 Task: Look for space in Ikedachō, Japan from 8th June, 2023 to 19th June, 2023 for 1 adult in price range Rs.5000 to Rs.12000. Place can be shared room with 1  bedroom having 1 bed and 1 bathroom. Property type can be house, flat, guest house, hotel. Booking option can be shelf check-in. Required host language is English.
Action: Mouse moved to (415, 107)
Screenshot: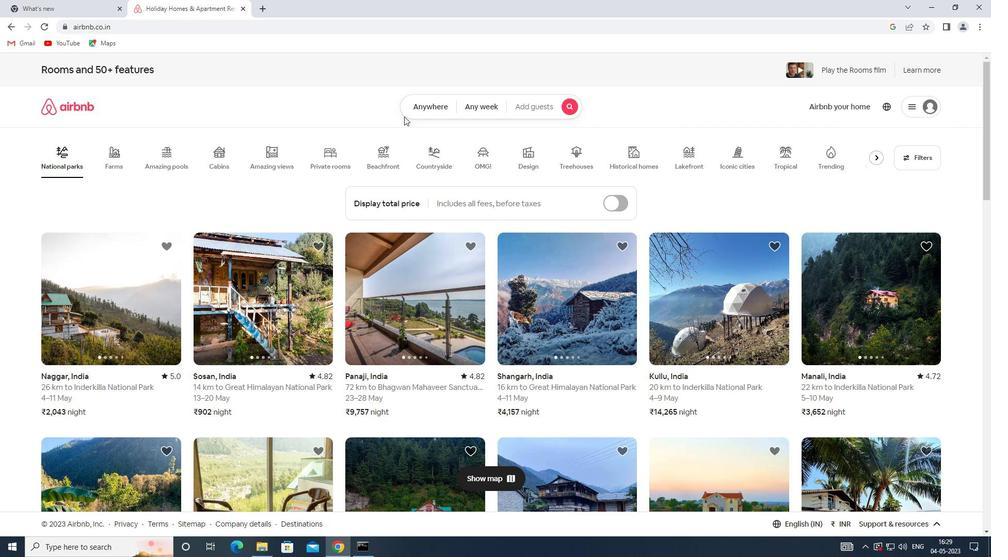 
Action: Mouse pressed left at (415, 107)
Screenshot: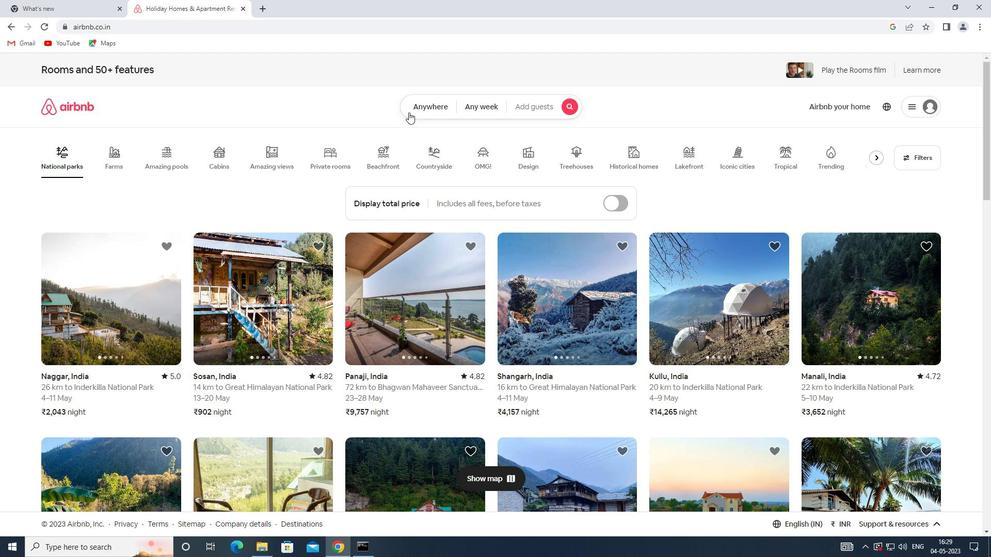 
Action: Mouse moved to (307, 142)
Screenshot: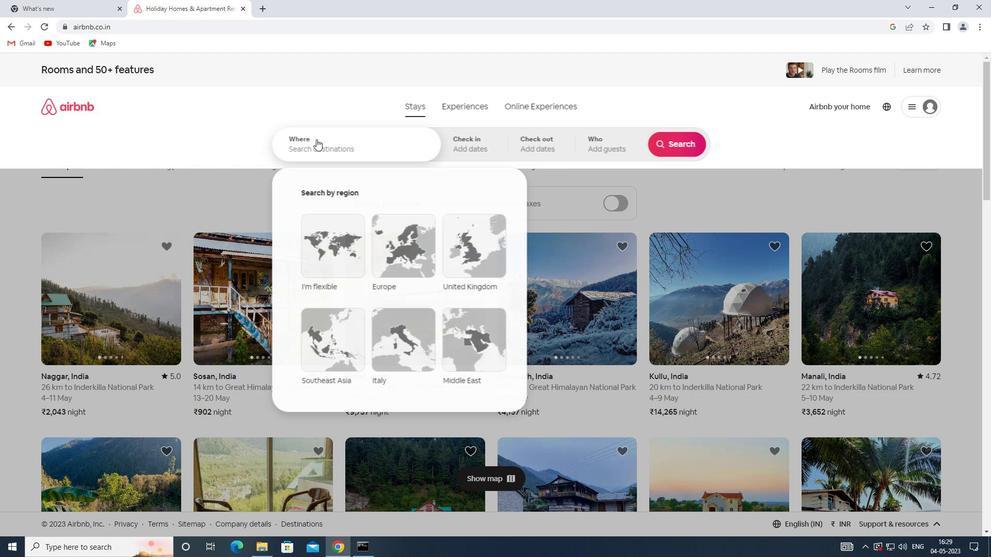 
Action: Mouse pressed left at (307, 142)
Screenshot: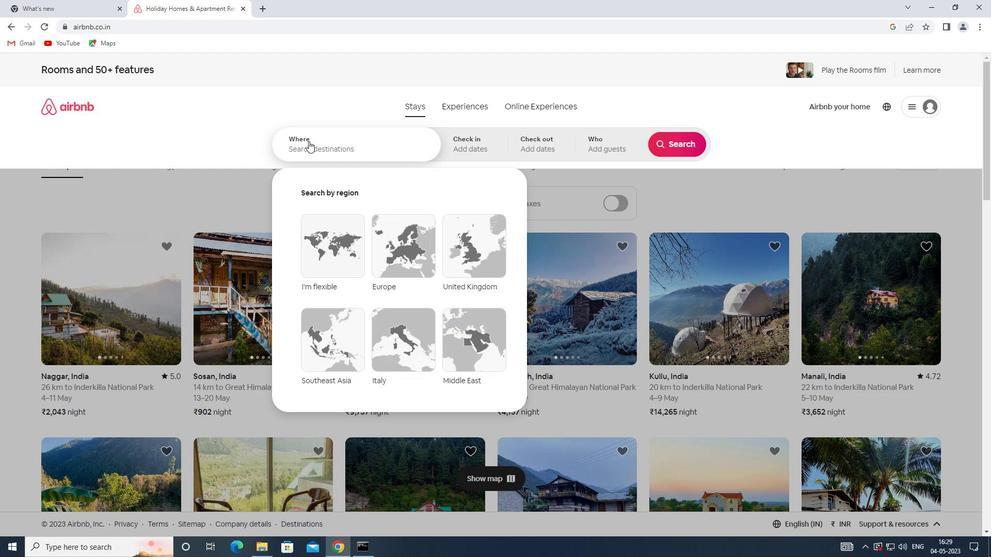 
Action: Key pressed <Key.shift><Key.shift><Key.shift><Key.shift>IKEDACHO,<Key.shift>JAPAN
Screenshot: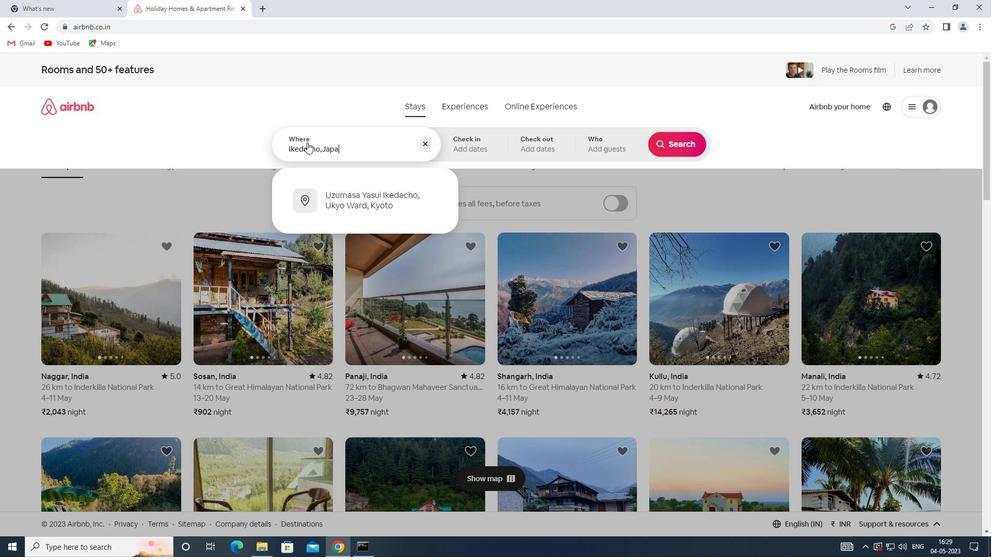 
Action: Mouse moved to (495, 134)
Screenshot: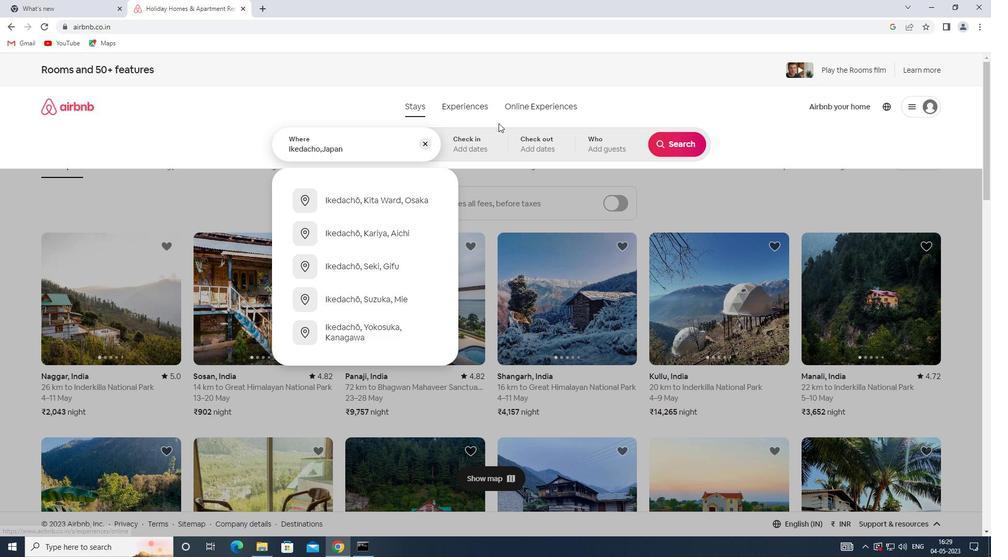 
Action: Mouse pressed left at (495, 134)
Screenshot: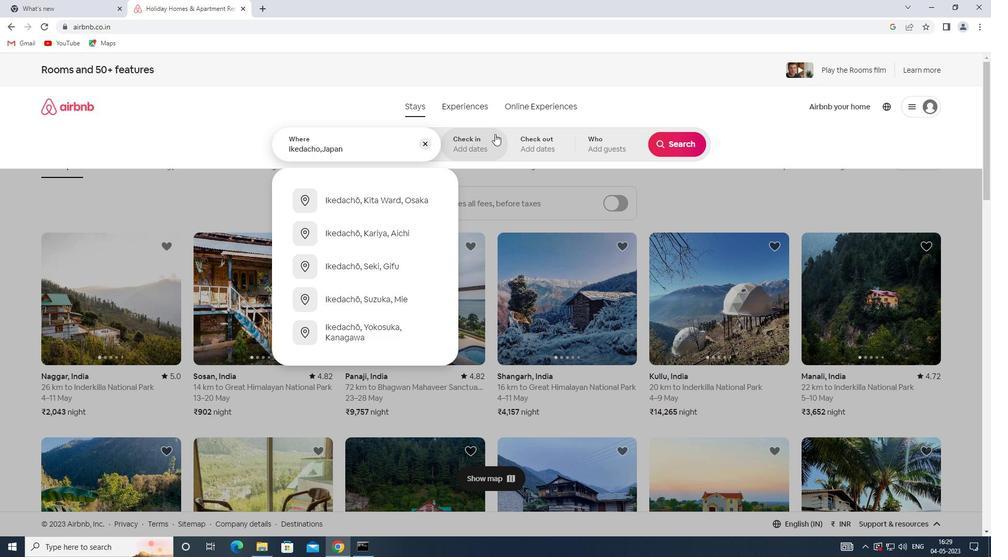 
Action: Mouse moved to (618, 291)
Screenshot: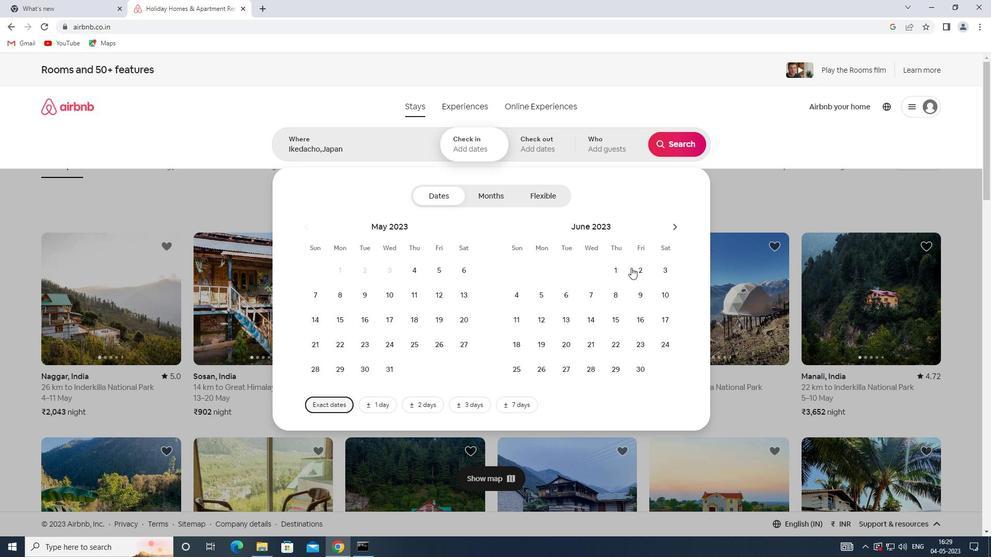 
Action: Mouse pressed left at (618, 291)
Screenshot: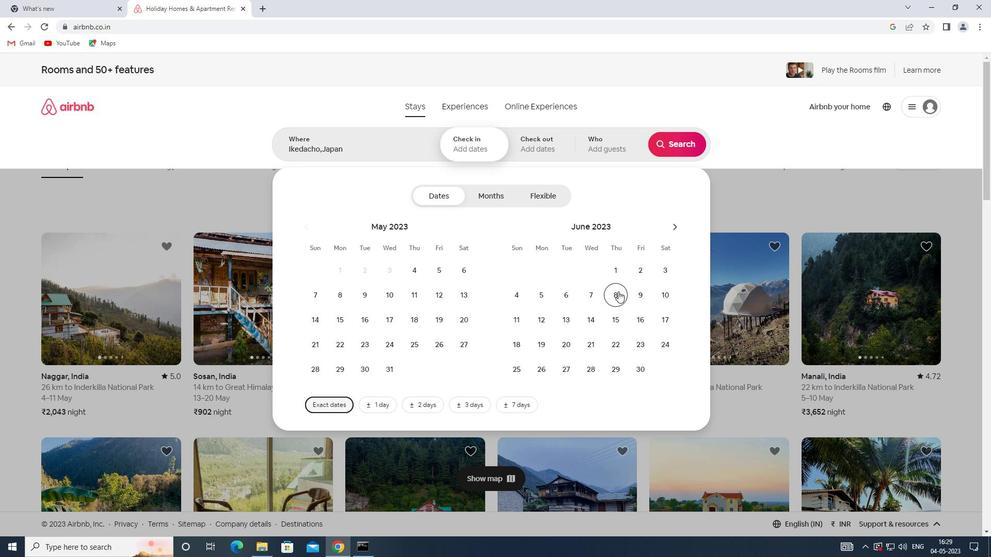 
Action: Mouse moved to (548, 340)
Screenshot: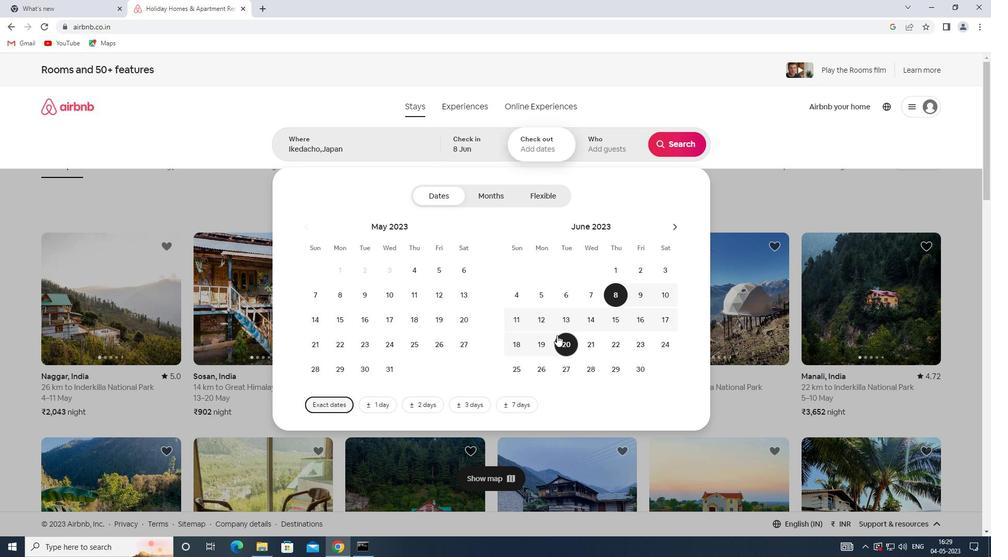 
Action: Mouse pressed left at (548, 340)
Screenshot: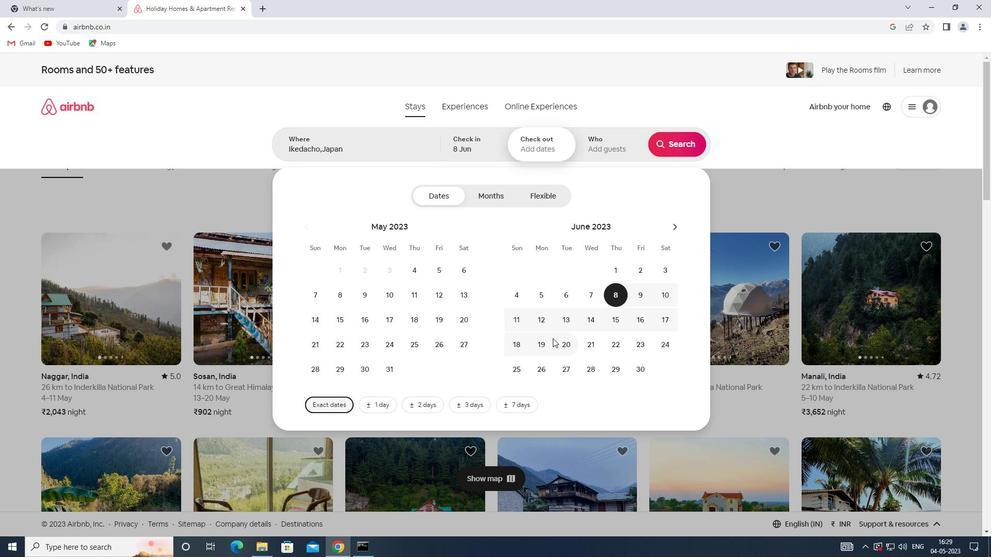 
Action: Mouse moved to (593, 149)
Screenshot: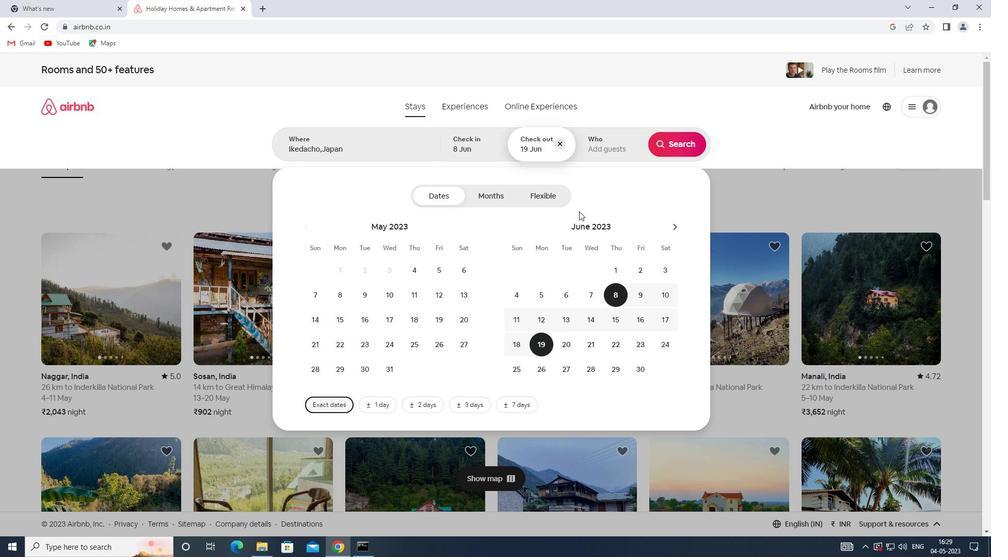
Action: Mouse pressed left at (593, 149)
Screenshot: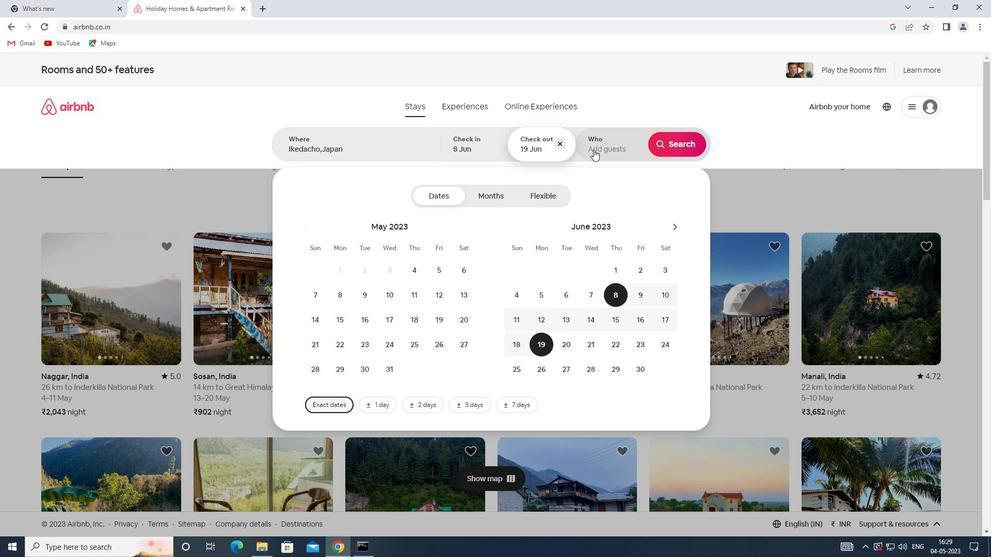 
Action: Mouse moved to (676, 201)
Screenshot: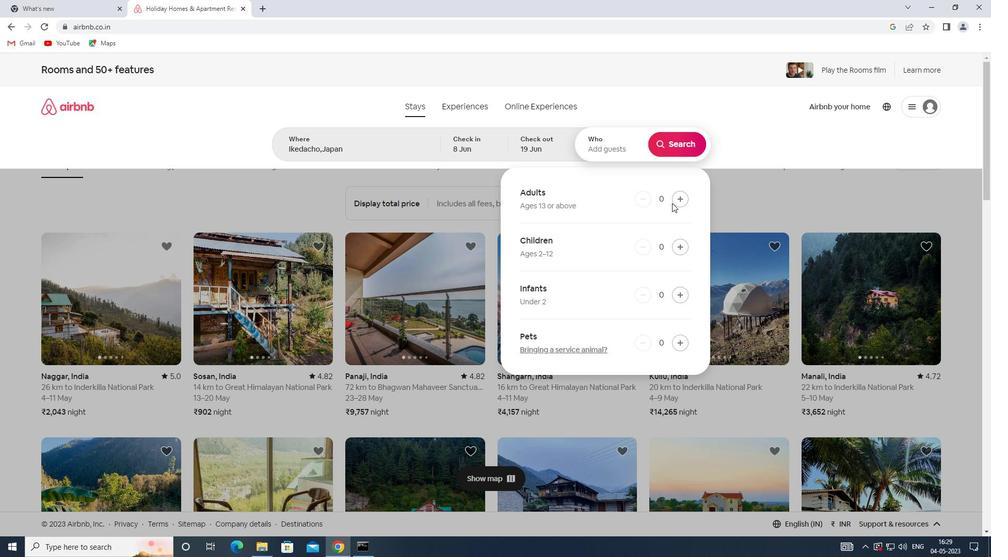 
Action: Mouse pressed left at (676, 201)
Screenshot: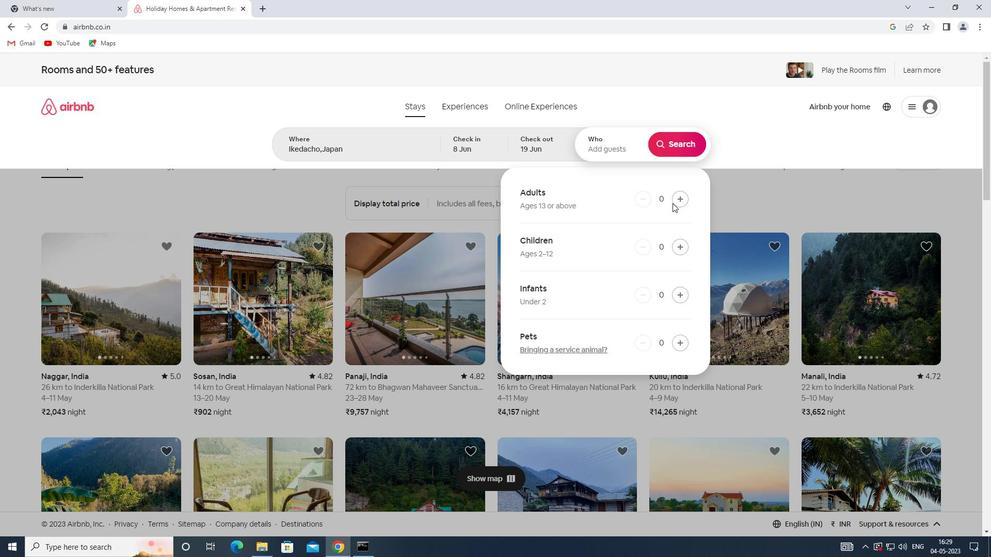 
Action: Mouse moved to (673, 147)
Screenshot: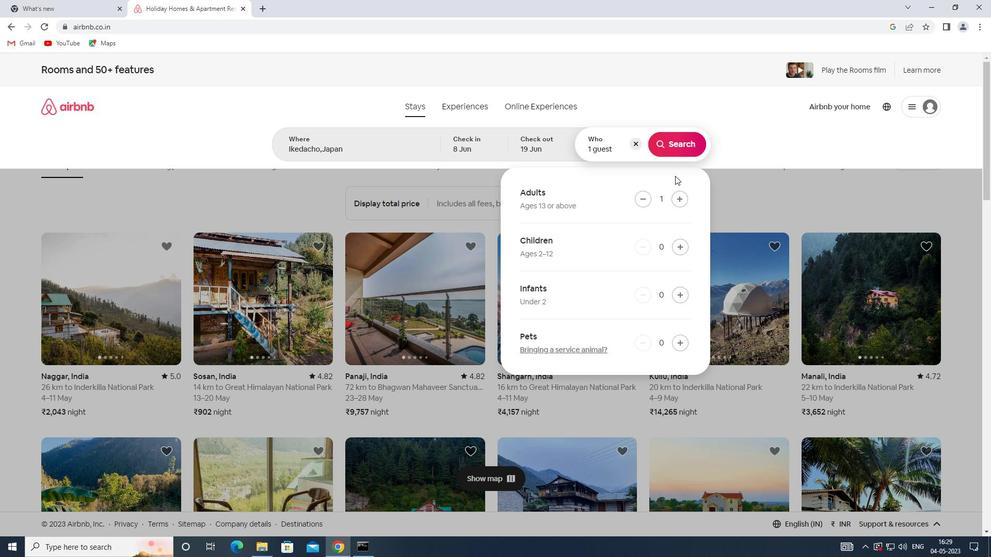 
Action: Mouse pressed left at (673, 147)
Screenshot: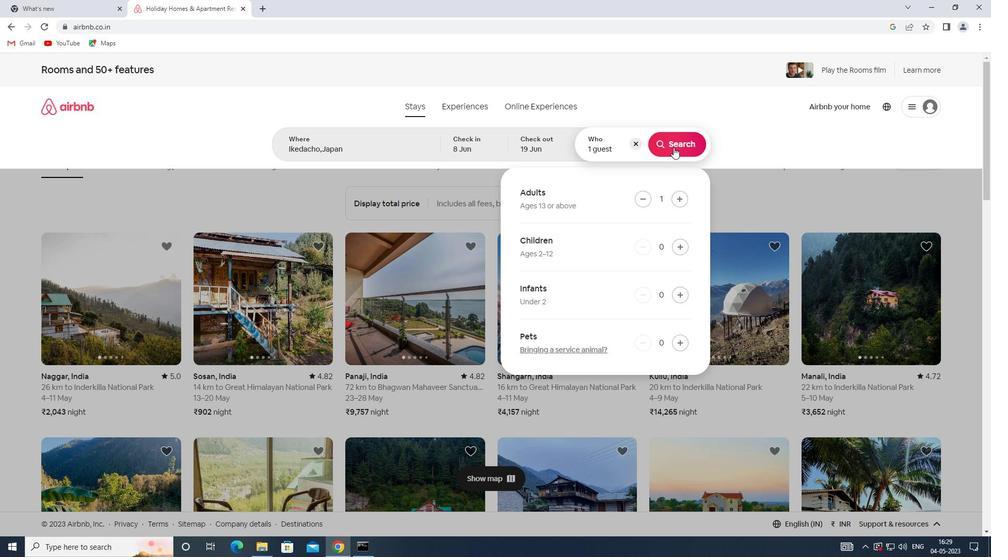 
Action: Mouse moved to (946, 112)
Screenshot: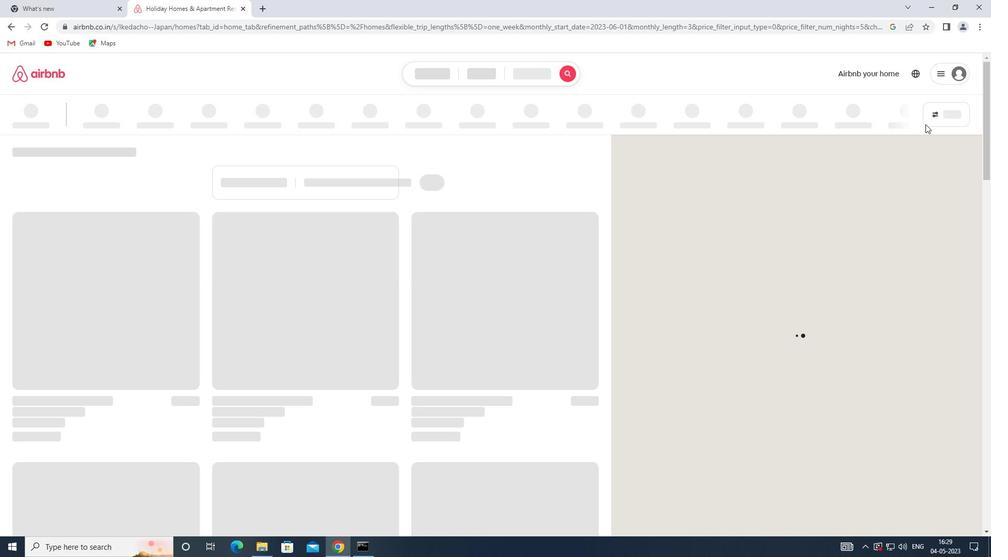 
Action: Mouse pressed left at (946, 112)
Screenshot: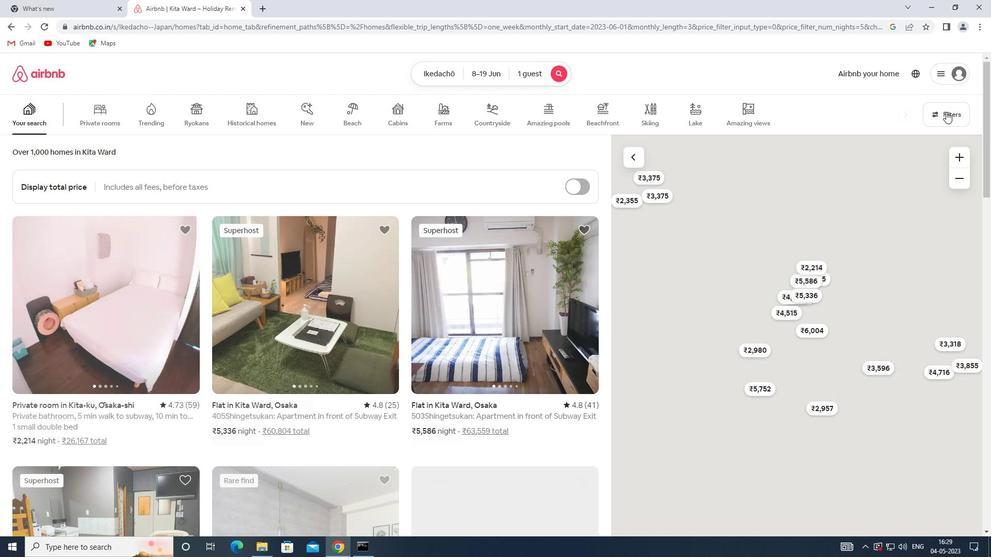 
Action: Mouse moved to (362, 247)
Screenshot: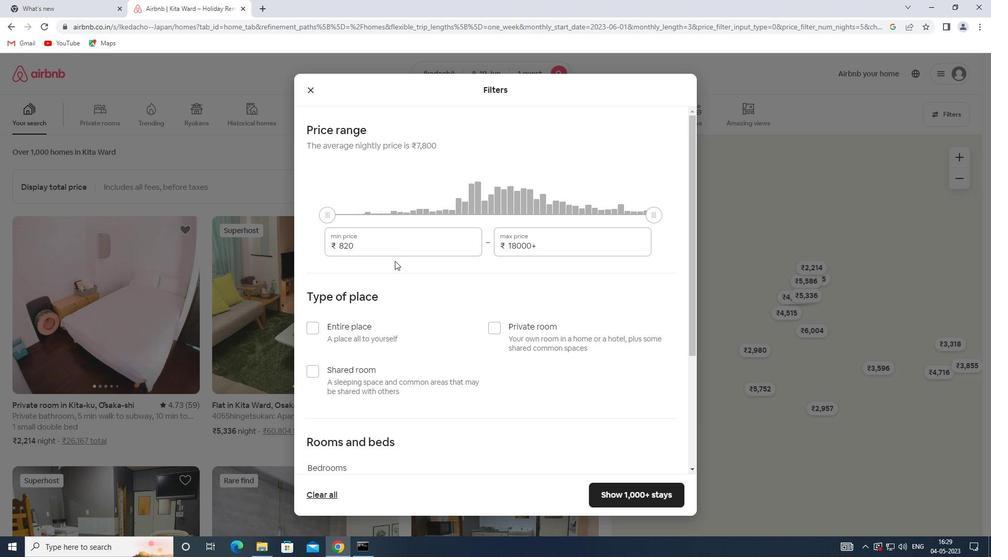 
Action: Mouse pressed left at (362, 247)
Screenshot: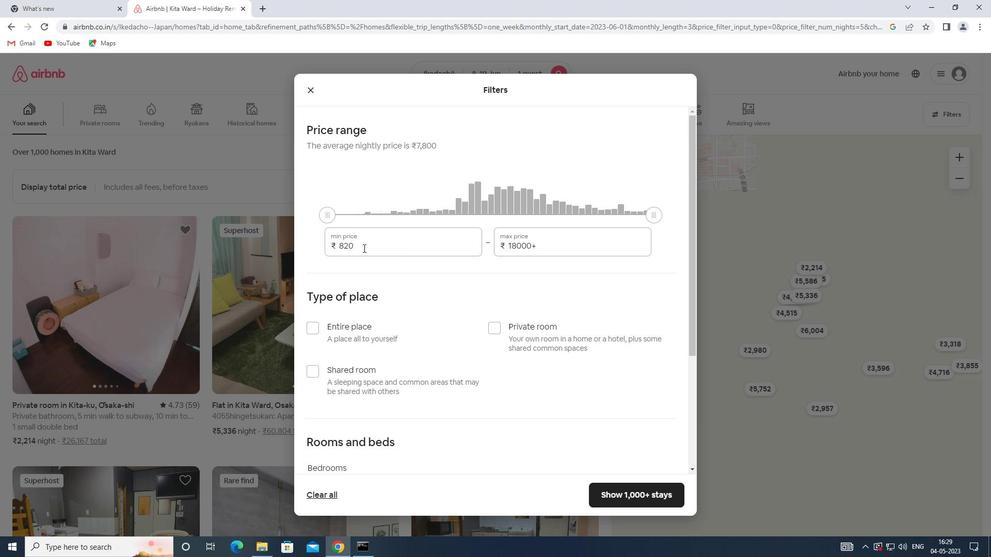 
Action: Mouse moved to (304, 242)
Screenshot: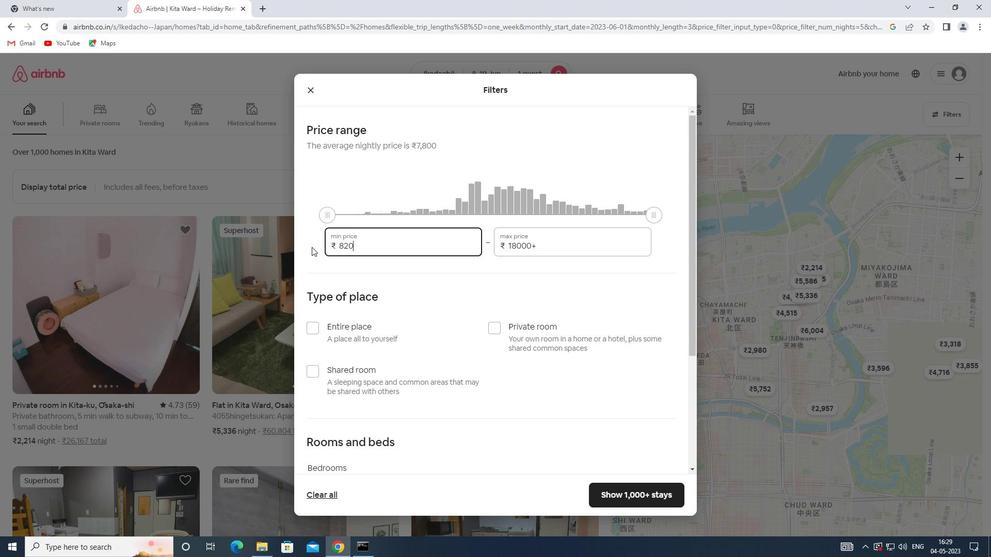 
Action: Key pressed 5000
Screenshot: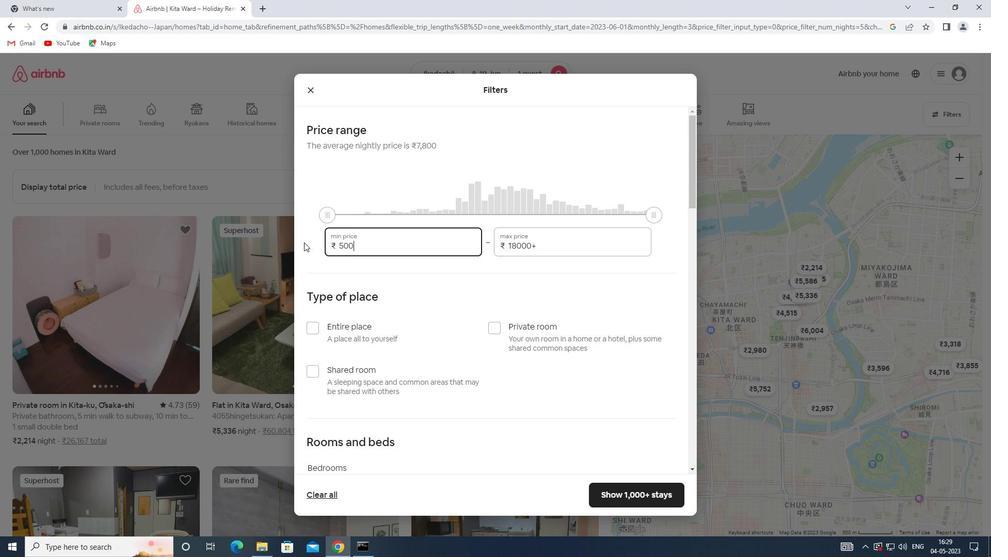 
Action: Mouse moved to (538, 246)
Screenshot: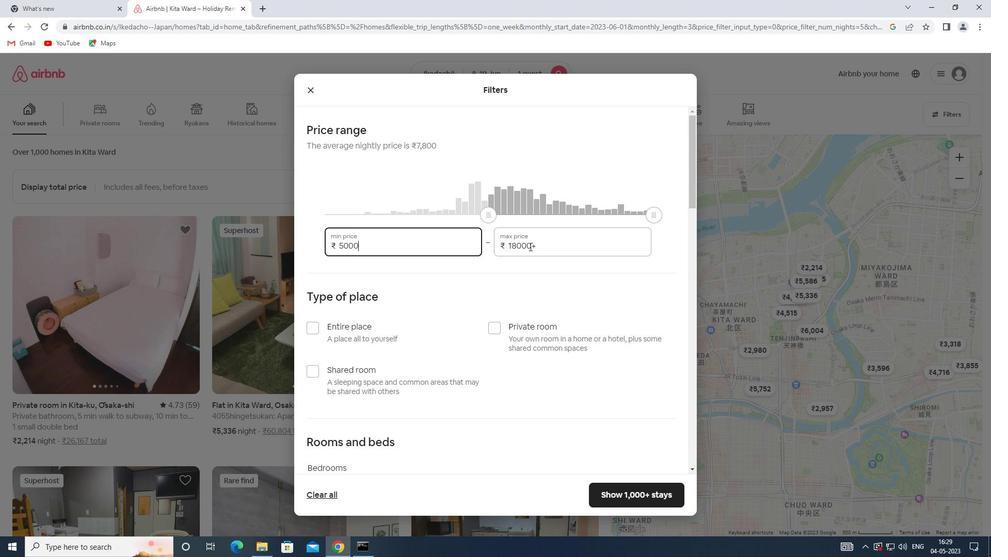 
Action: Mouse pressed left at (538, 246)
Screenshot: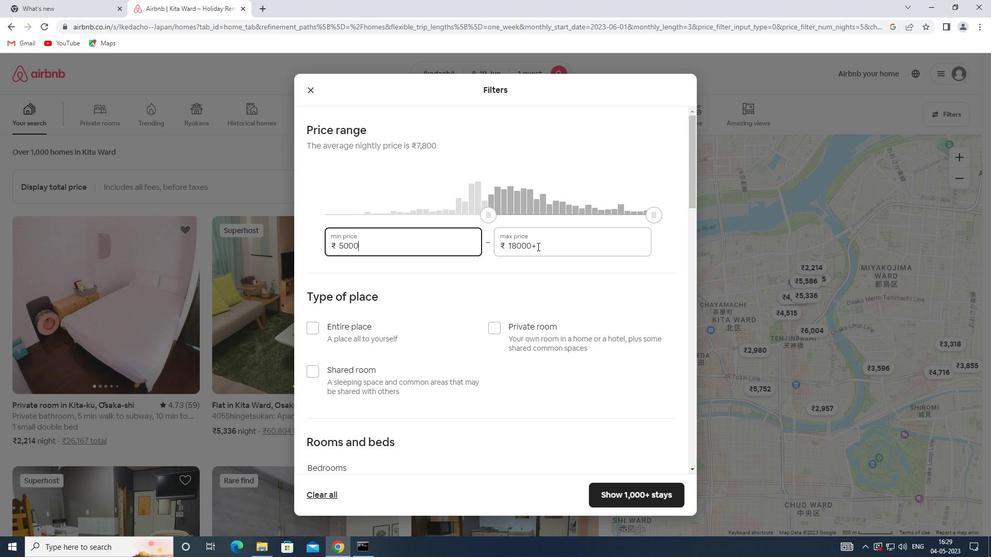 
Action: Mouse moved to (444, 246)
Screenshot: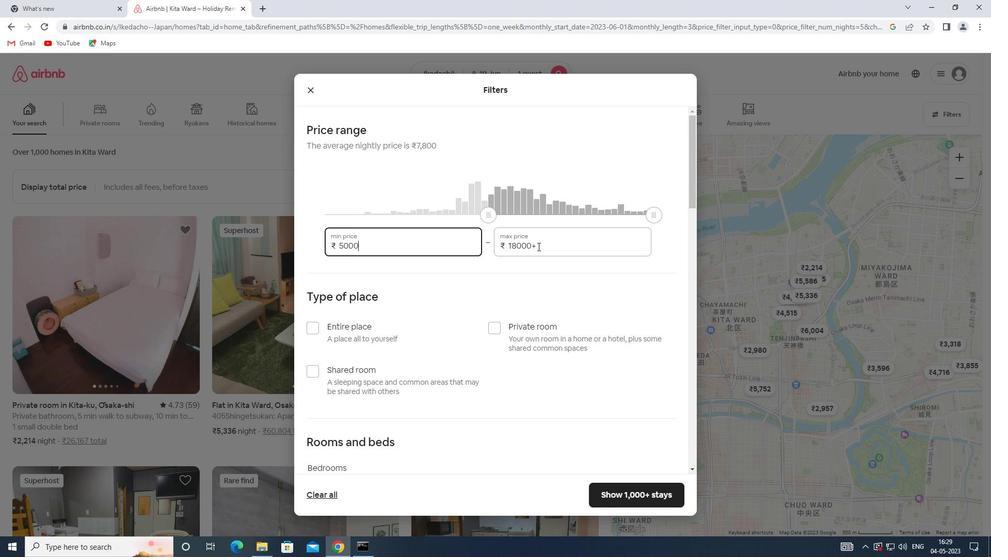 
Action: Key pressed 12000
Screenshot: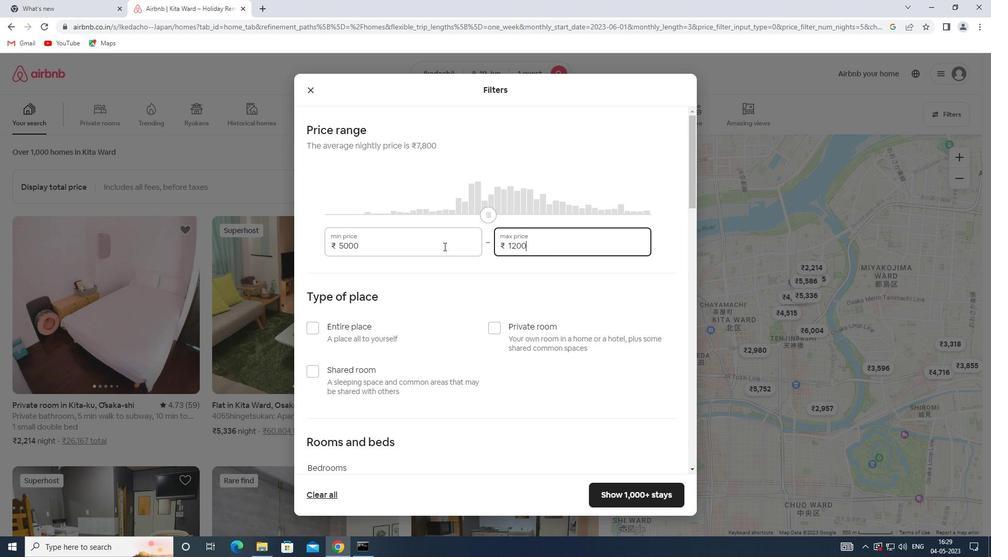 
Action: Mouse moved to (474, 271)
Screenshot: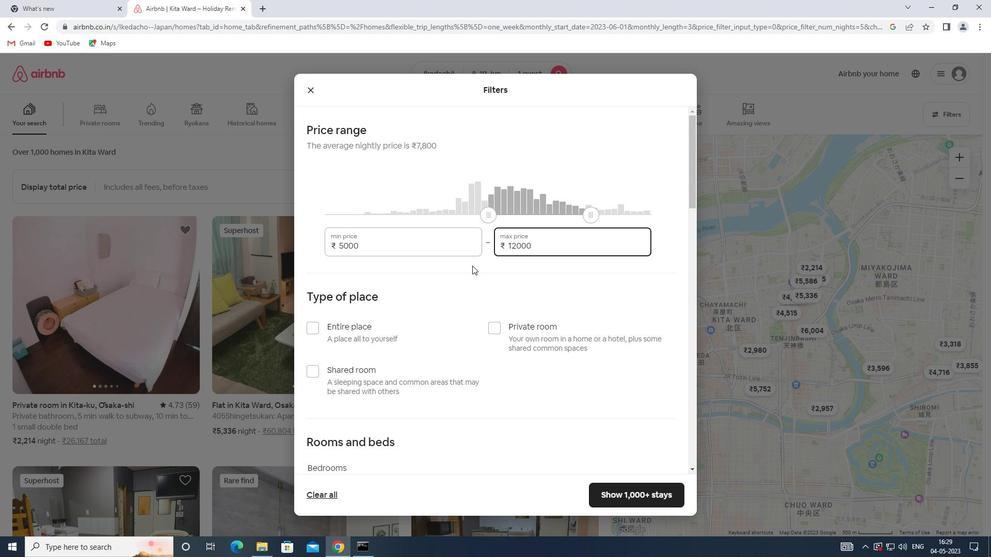 
Action: Mouse scrolled (474, 271) with delta (0, 0)
Screenshot: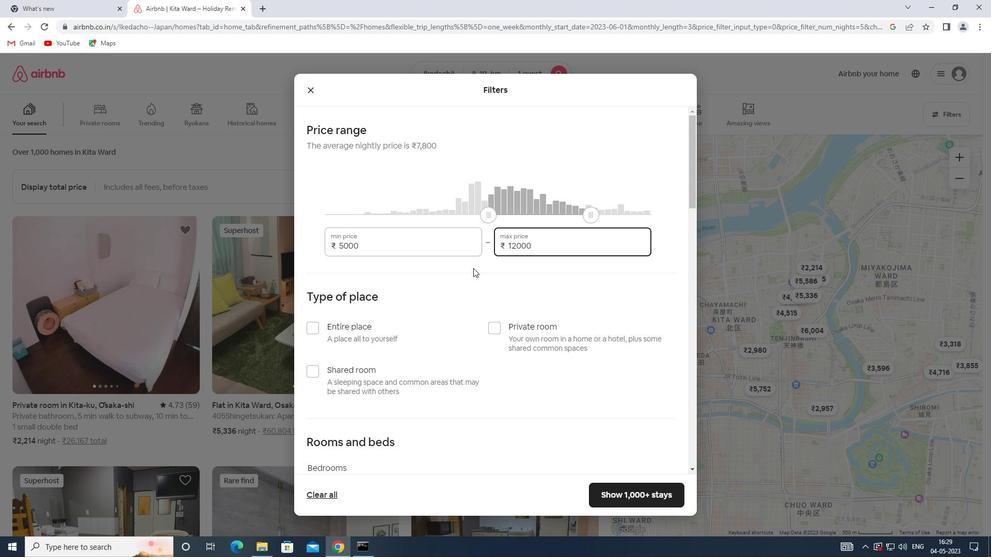 
Action: Mouse scrolled (474, 271) with delta (0, 0)
Screenshot: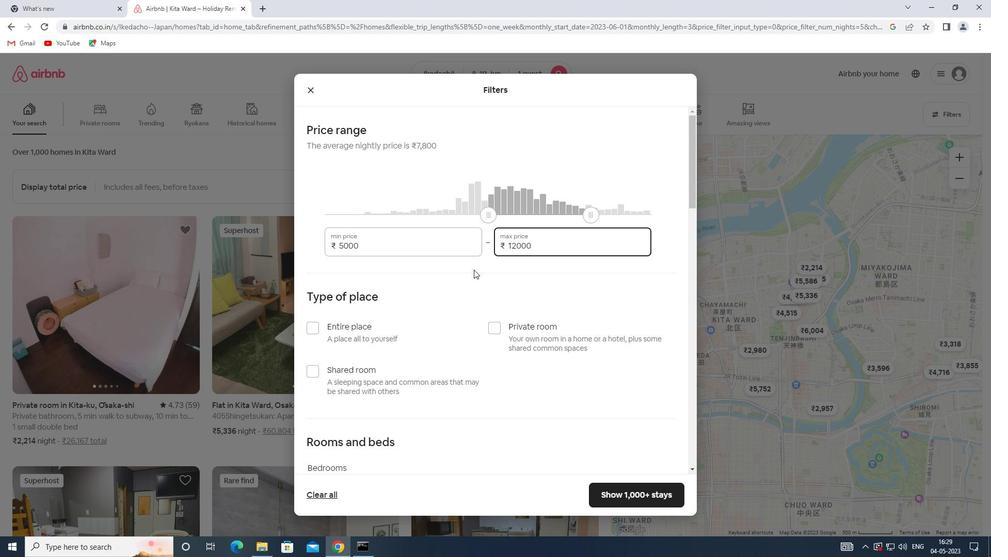 
Action: Mouse scrolled (474, 271) with delta (0, 0)
Screenshot: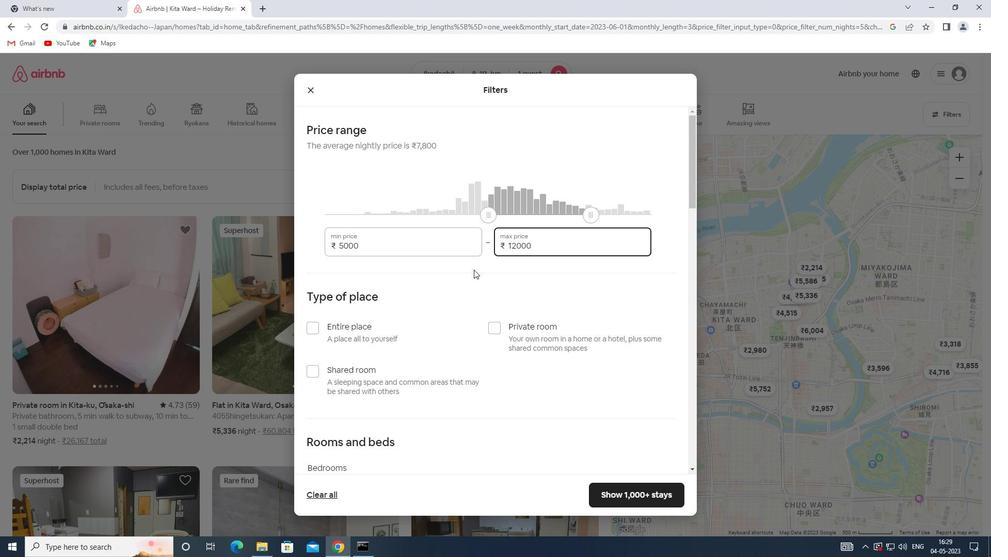 
Action: Mouse scrolled (474, 271) with delta (0, 0)
Screenshot: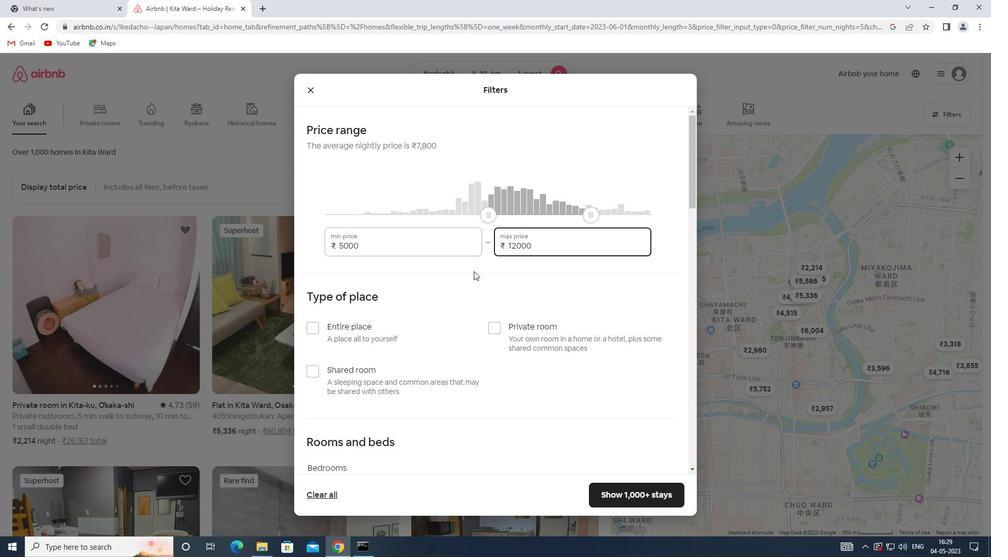 
Action: Mouse moved to (313, 167)
Screenshot: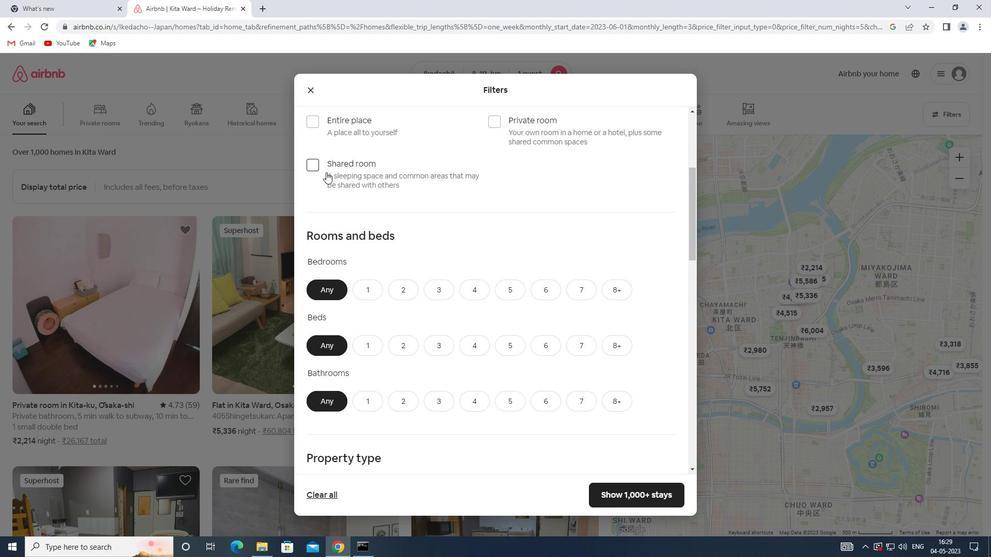 
Action: Mouse pressed left at (313, 167)
Screenshot: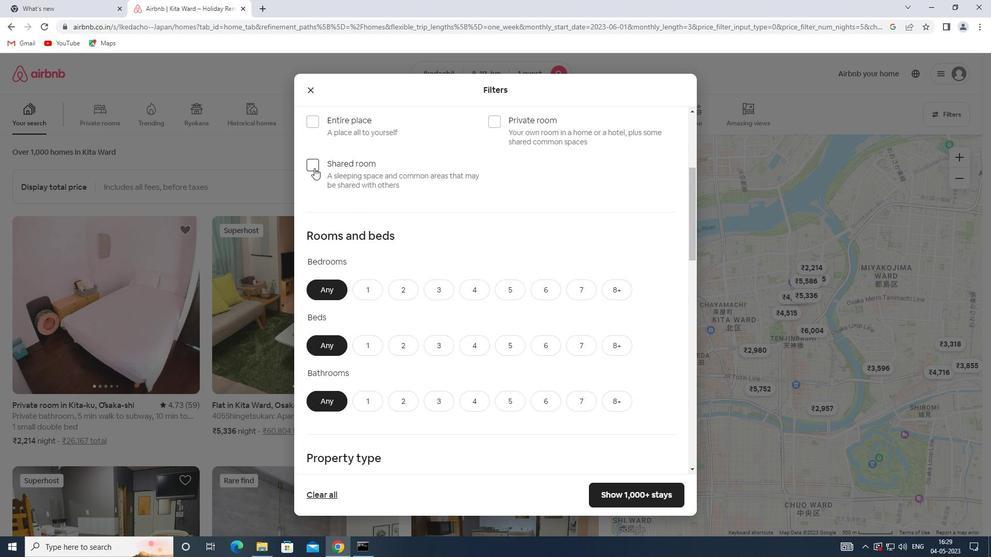 
Action: Mouse moved to (364, 290)
Screenshot: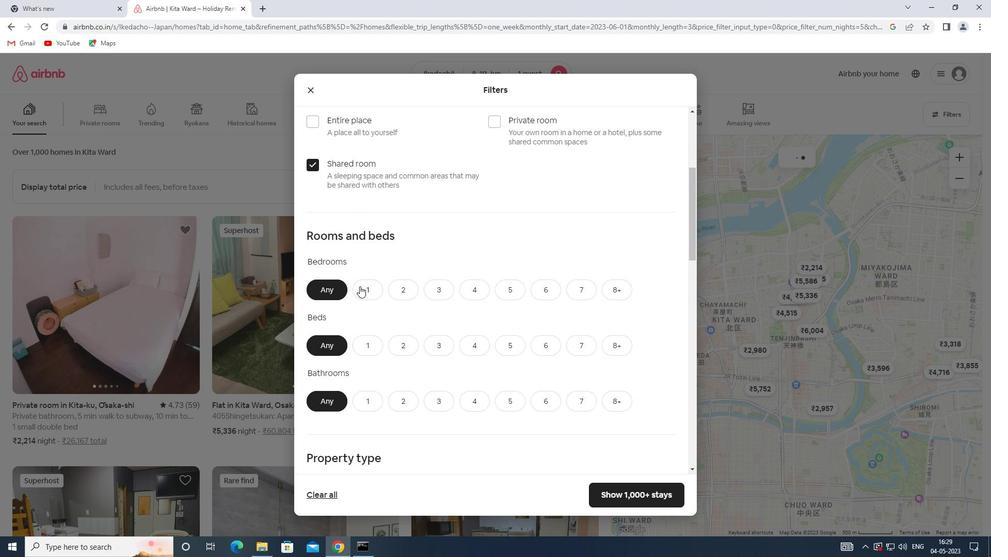 
Action: Mouse pressed left at (364, 290)
Screenshot: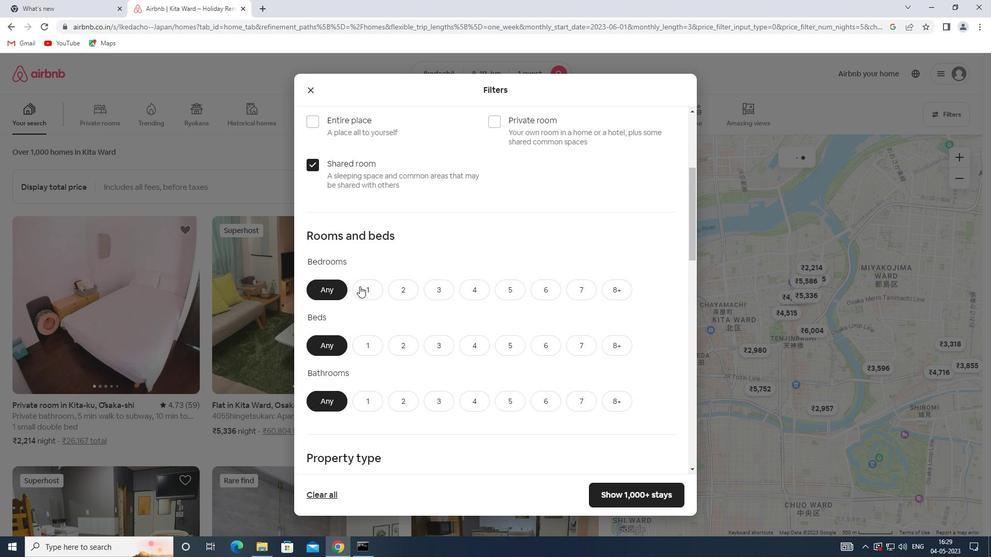 
Action: Mouse moved to (365, 355)
Screenshot: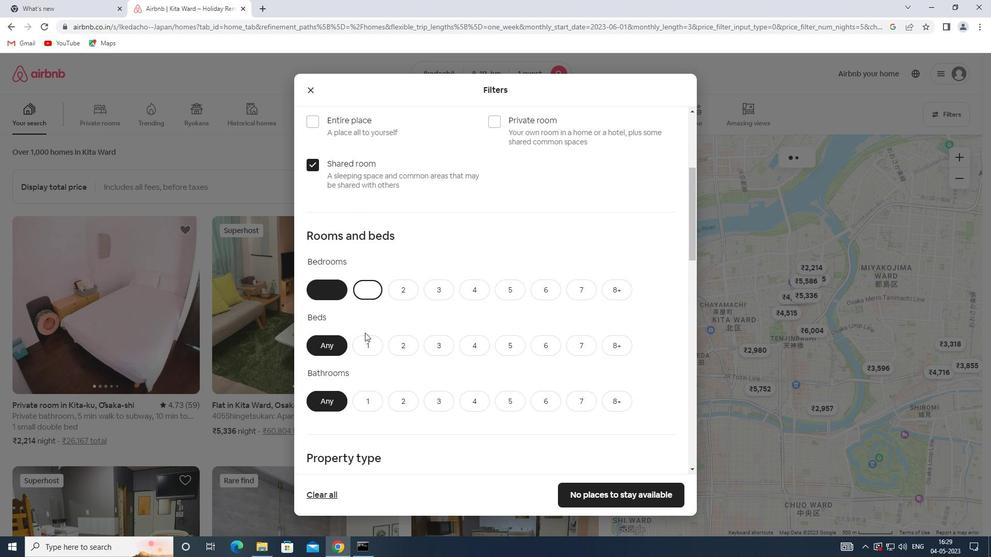 
Action: Mouse pressed left at (365, 355)
Screenshot: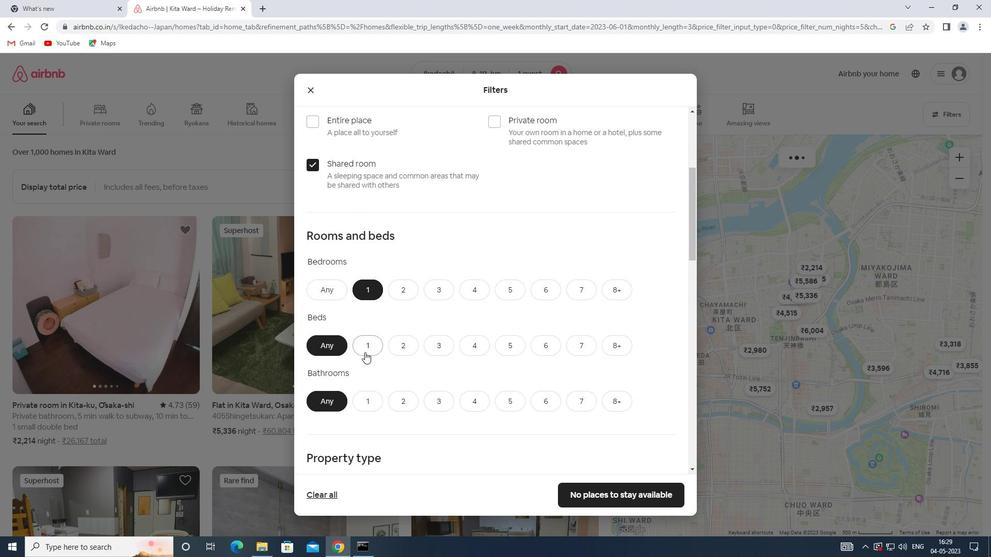 
Action: Mouse moved to (357, 405)
Screenshot: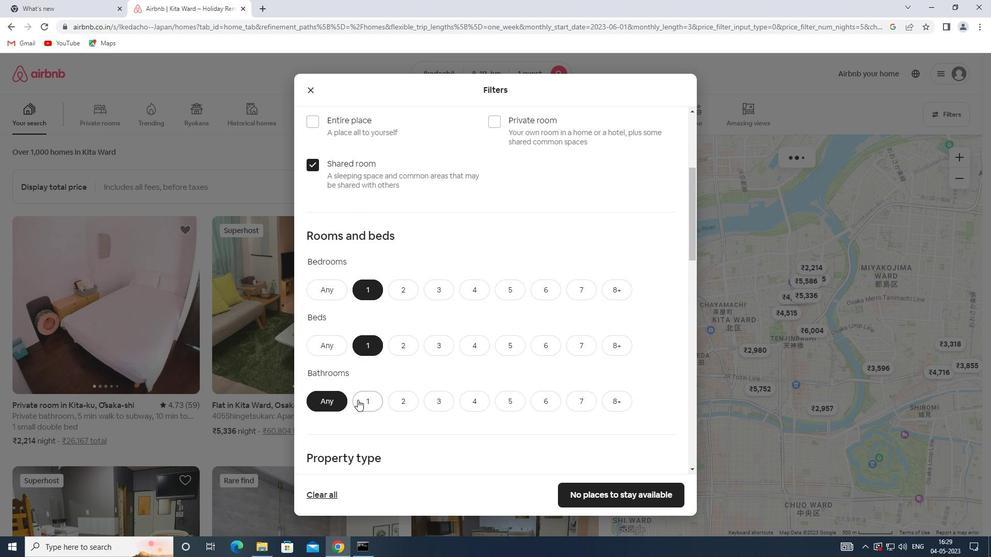 
Action: Mouse pressed left at (357, 405)
Screenshot: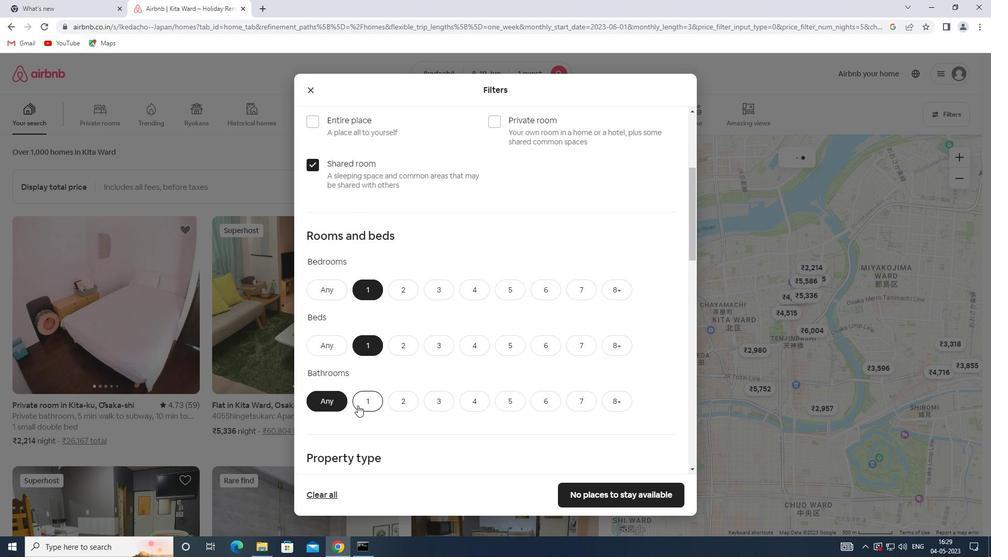 
Action: Mouse moved to (359, 405)
Screenshot: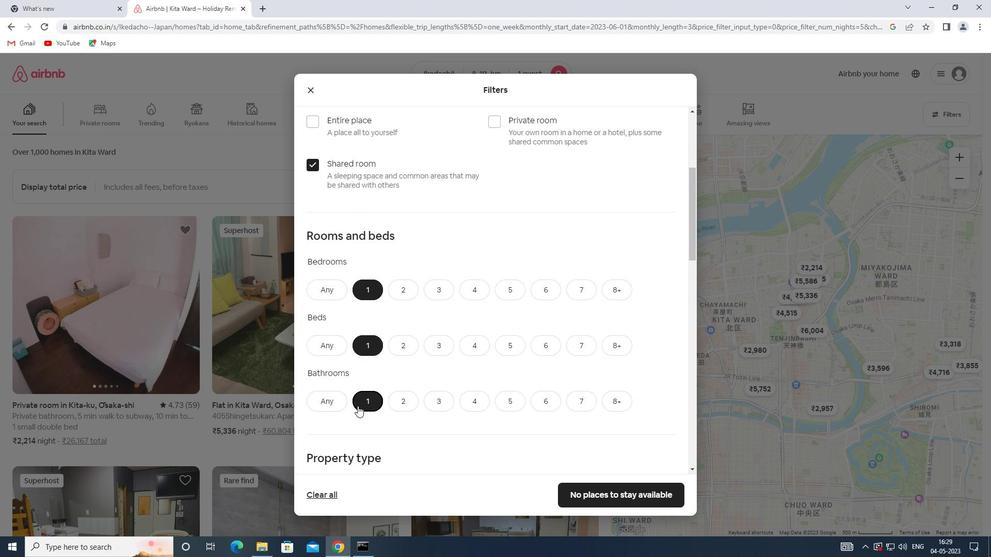 
Action: Mouse scrolled (359, 404) with delta (0, 0)
Screenshot: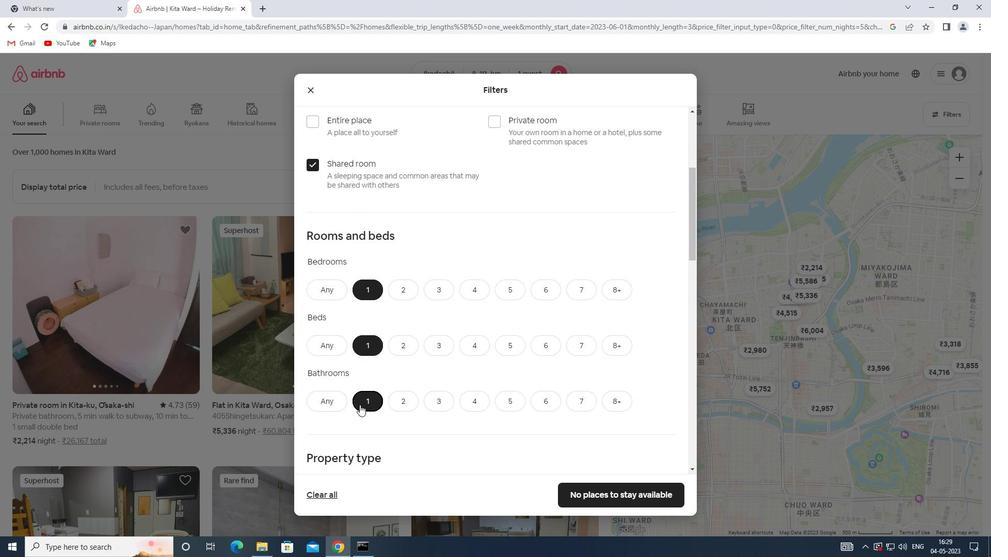 
Action: Mouse scrolled (359, 404) with delta (0, 0)
Screenshot: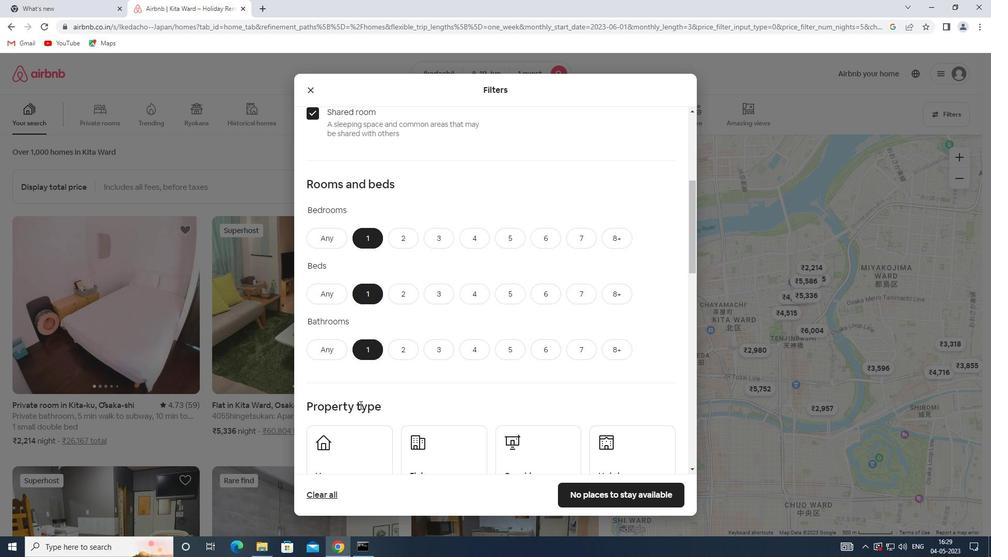 
Action: Mouse moved to (364, 415)
Screenshot: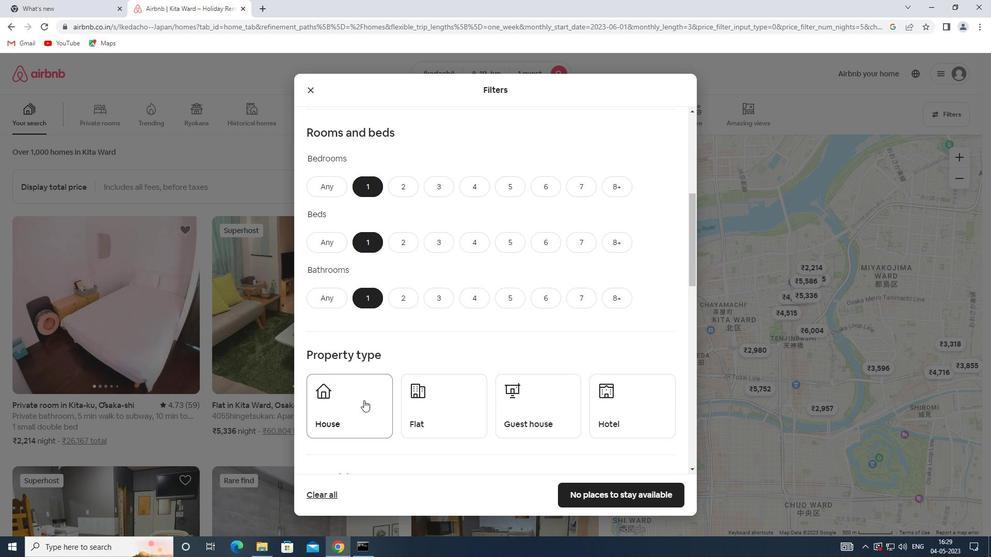 
Action: Mouse pressed left at (364, 415)
Screenshot: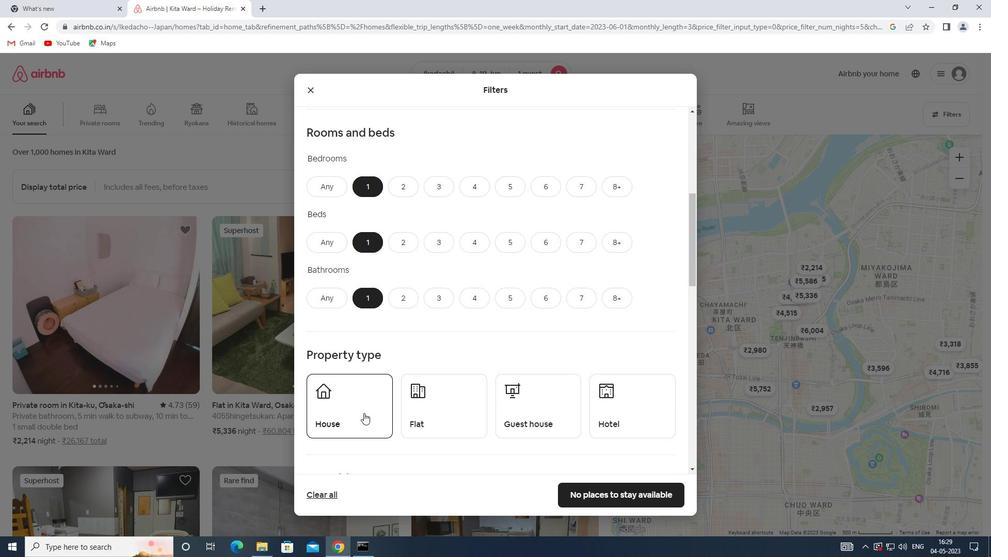 
Action: Mouse moved to (407, 411)
Screenshot: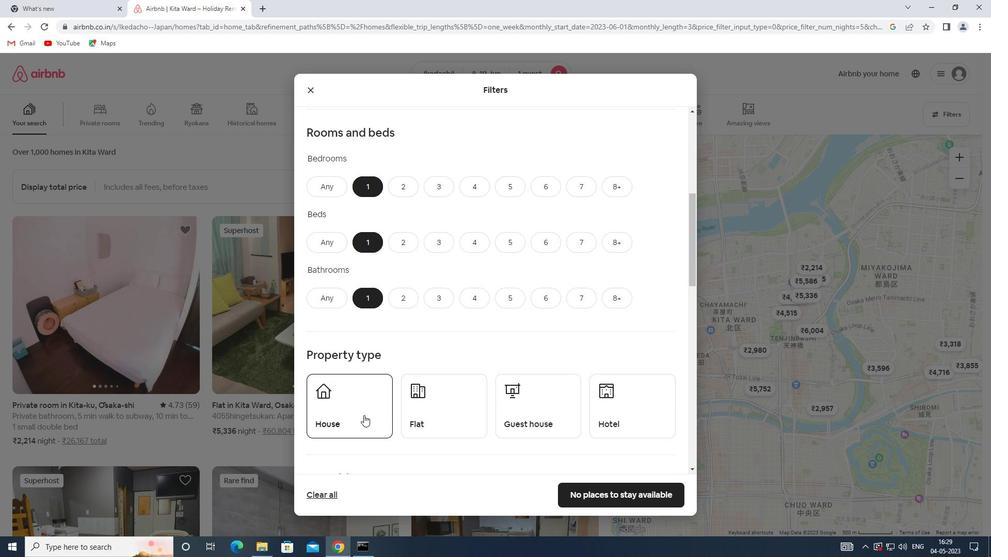 
Action: Mouse pressed left at (407, 411)
Screenshot: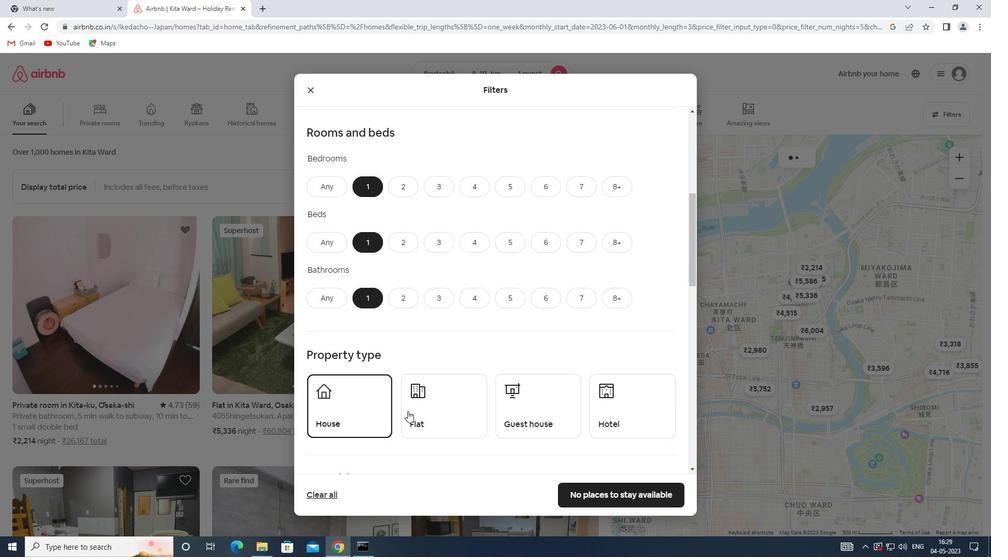
Action: Mouse moved to (522, 406)
Screenshot: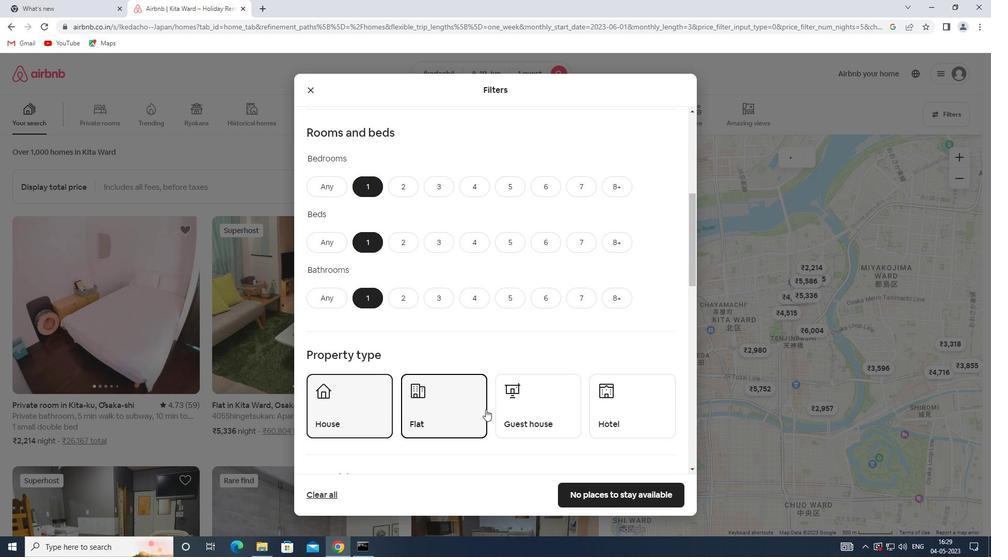 
Action: Mouse pressed left at (522, 406)
Screenshot: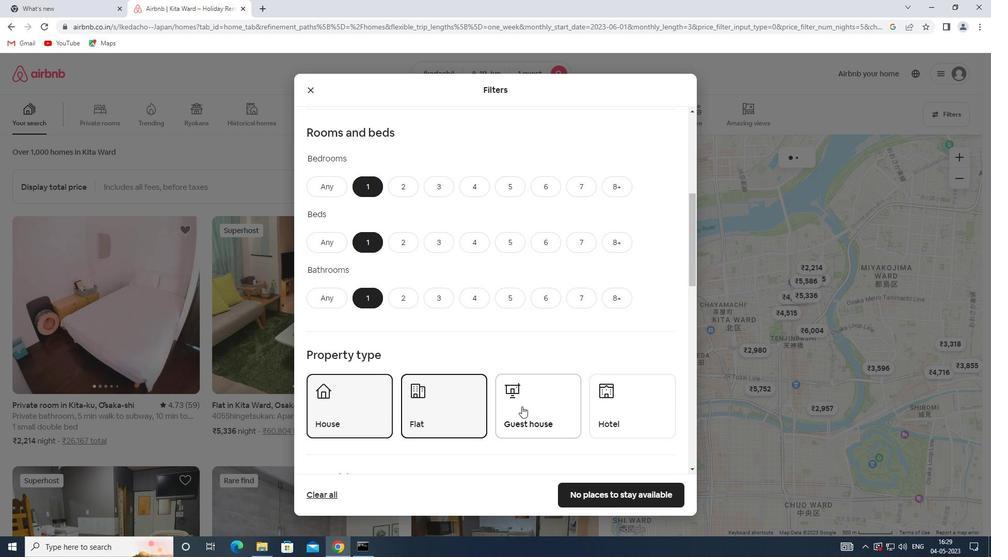 
Action: Mouse moved to (653, 406)
Screenshot: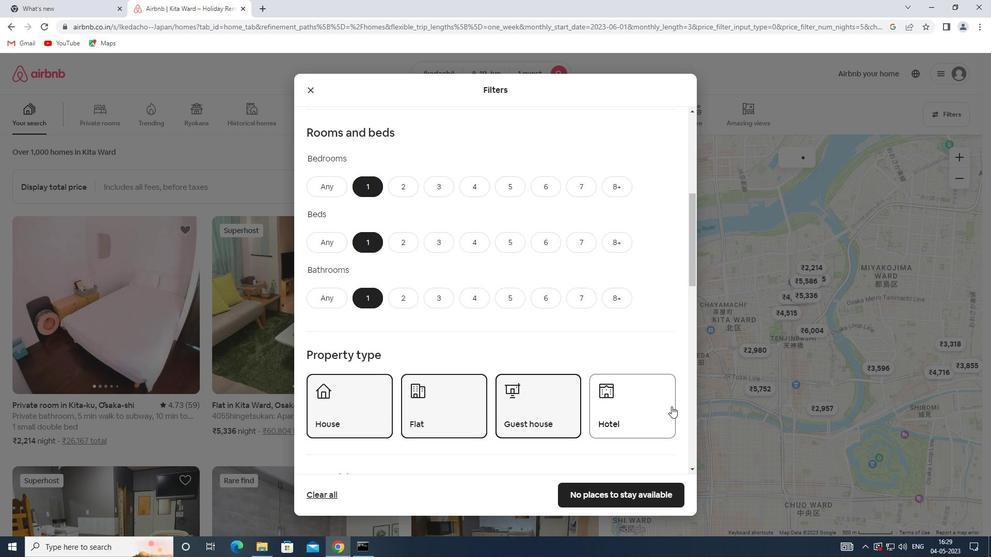 
Action: Mouse pressed left at (653, 406)
Screenshot: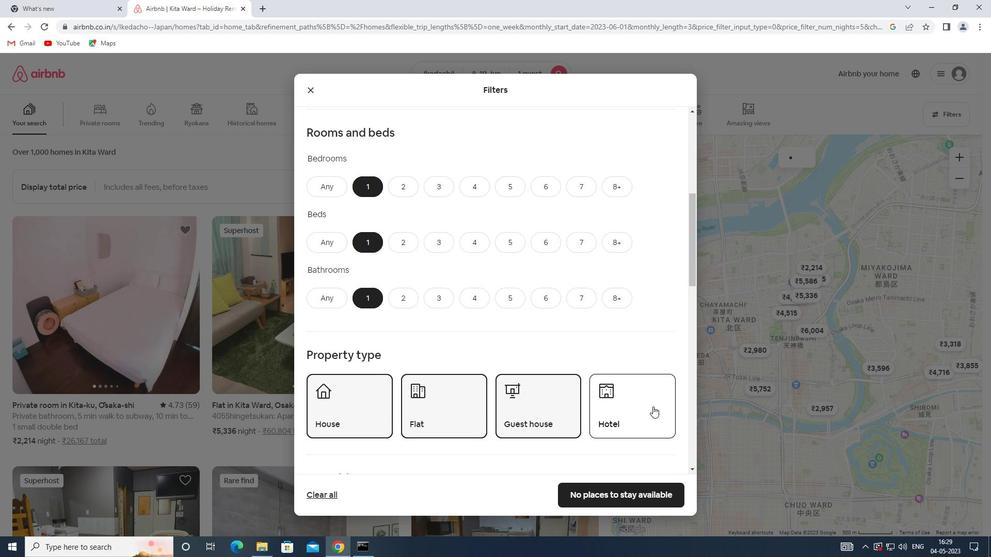 
Action: Mouse moved to (633, 390)
Screenshot: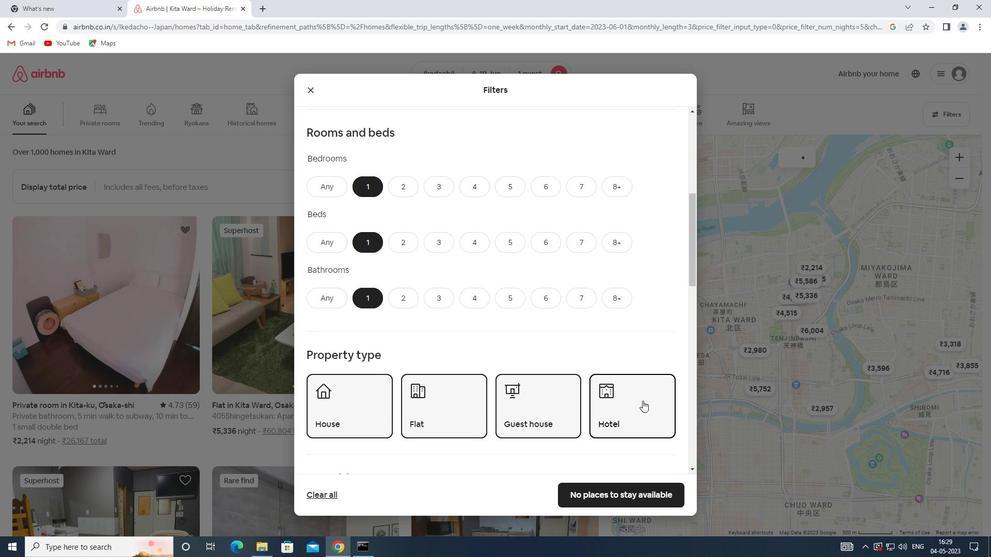
Action: Mouse scrolled (633, 389) with delta (0, 0)
Screenshot: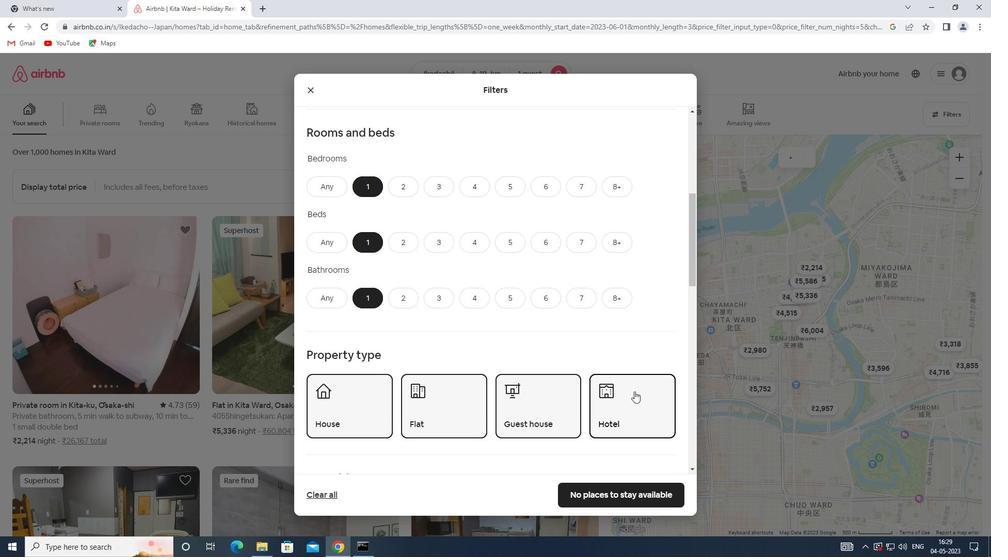 
Action: Mouse scrolled (633, 389) with delta (0, 0)
Screenshot: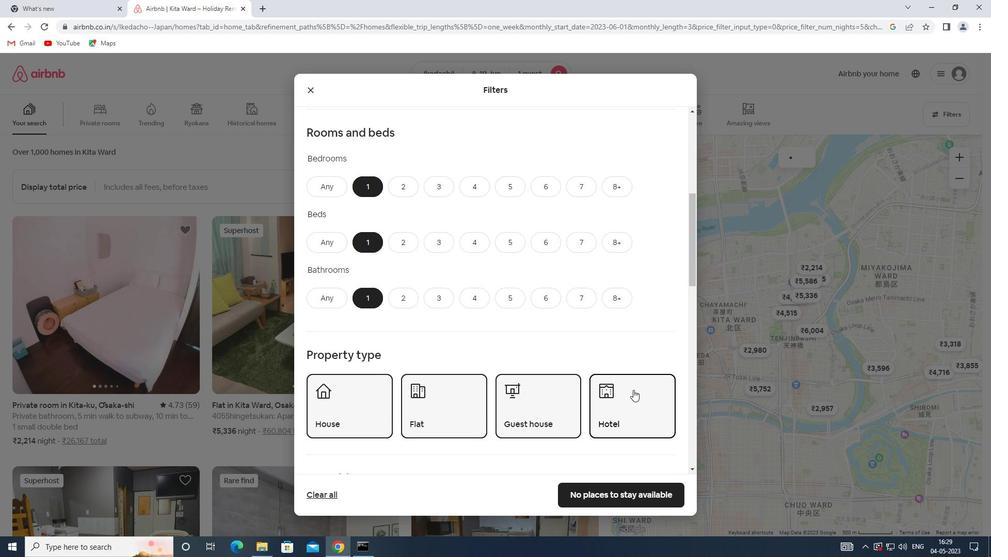 
Action: Mouse moved to (615, 371)
Screenshot: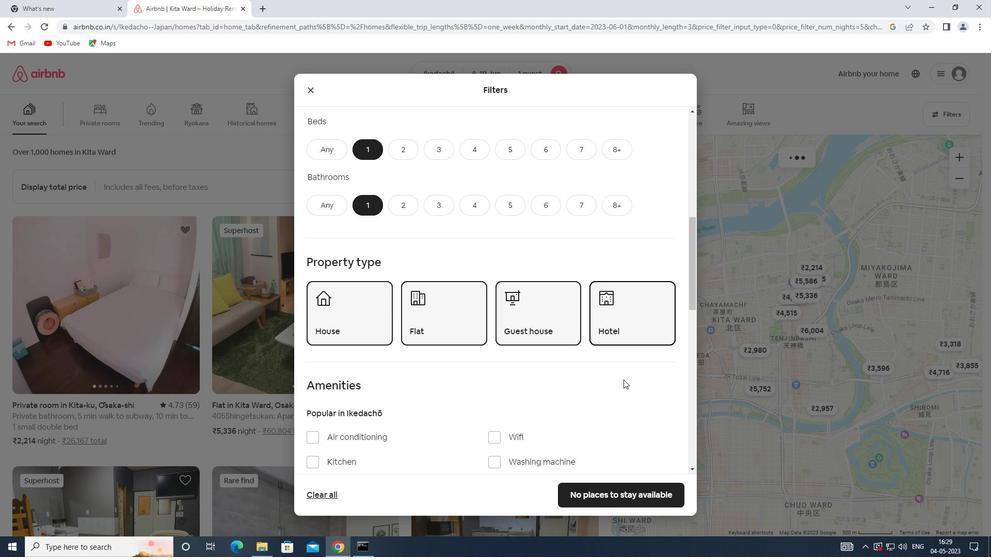 
Action: Mouse scrolled (615, 370) with delta (0, 0)
Screenshot: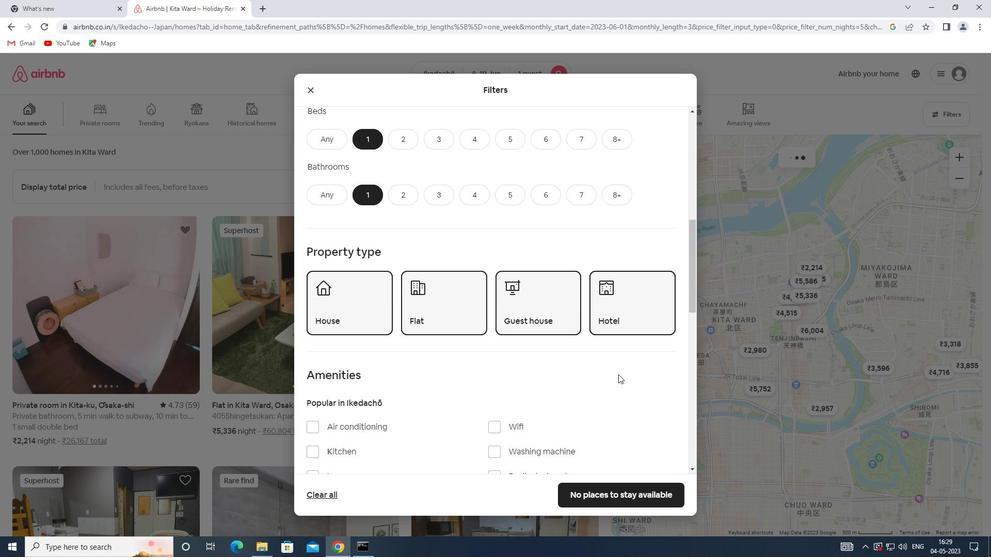 
Action: Mouse scrolled (615, 370) with delta (0, 0)
Screenshot: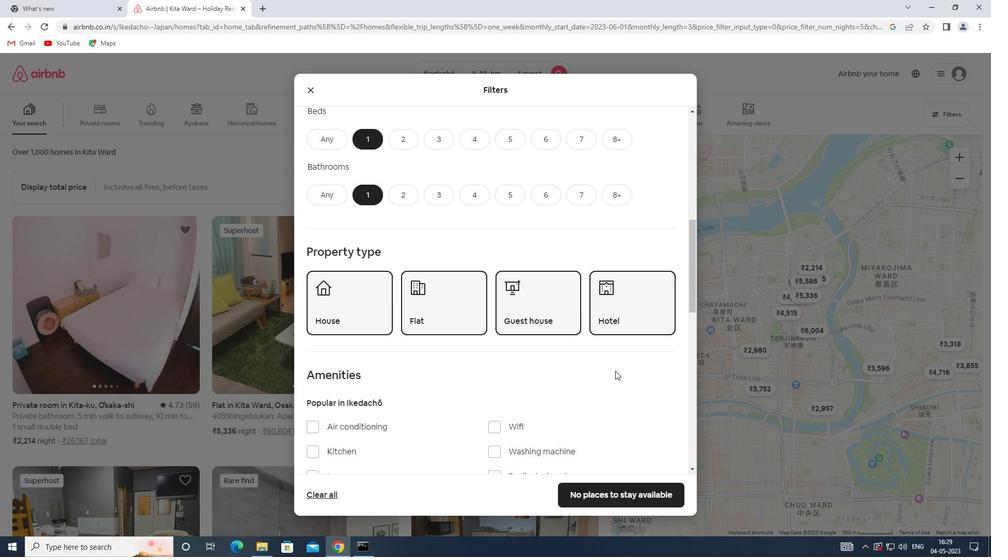 
Action: Mouse scrolled (615, 370) with delta (0, 0)
Screenshot: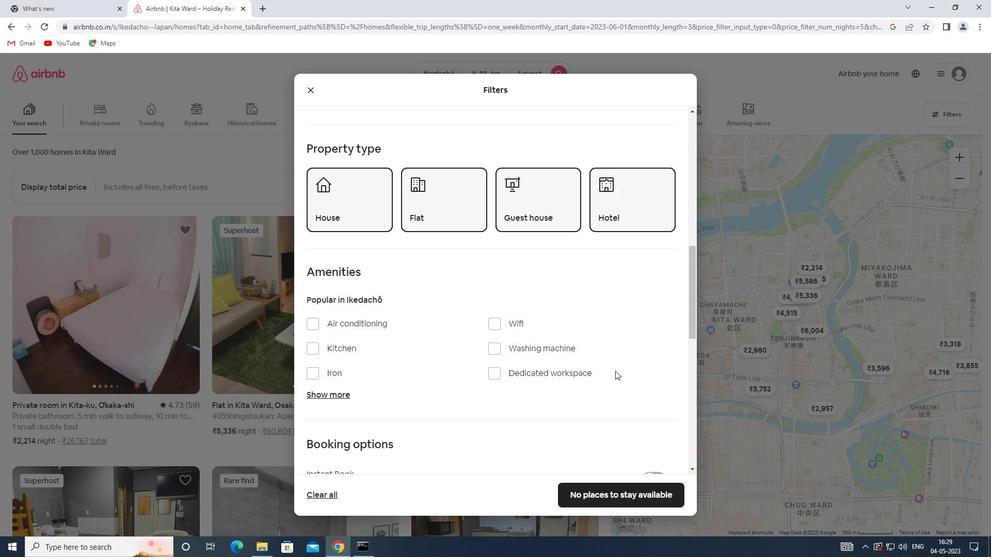 
Action: Mouse scrolled (615, 370) with delta (0, 0)
Screenshot: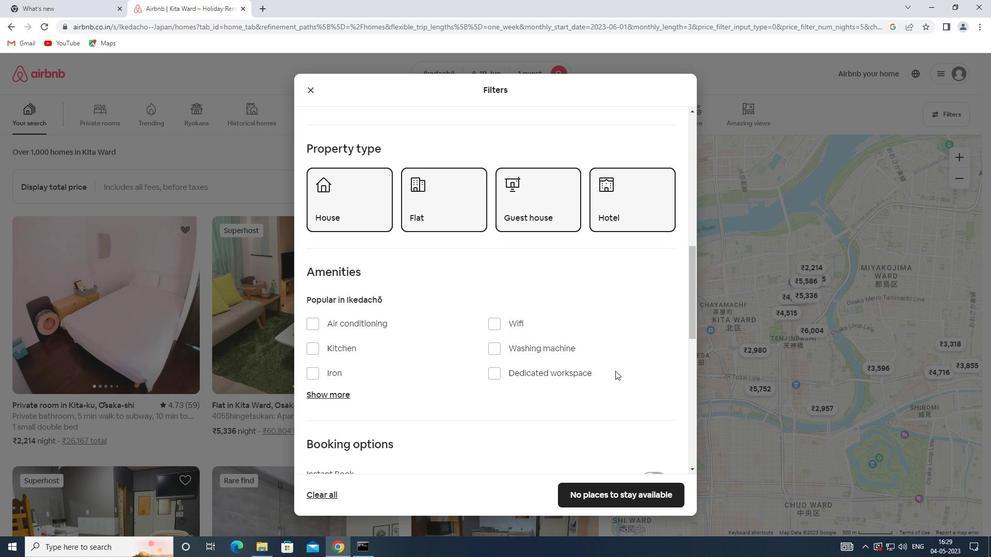 
Action: Mouse scrolled (615, 370) with delta (0, 0)
Screenshot: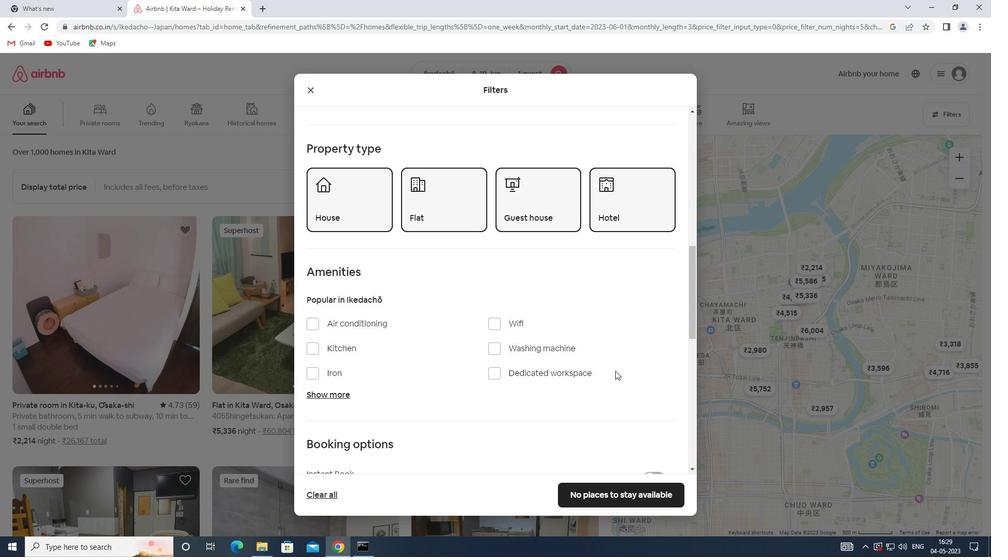 
Action: Mouse moved to (649, 360)
Screenshot: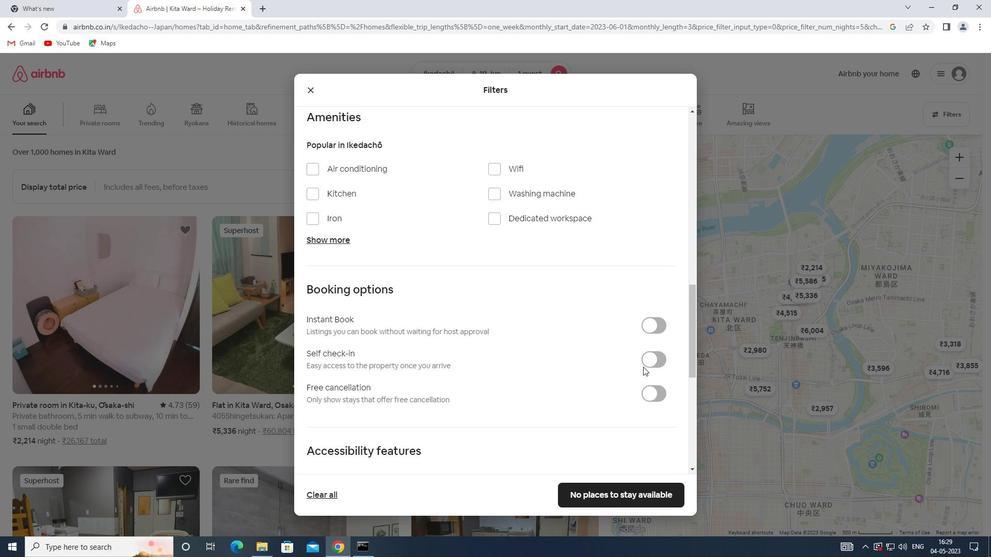 
Action: Mouse pressed left at (649, 360)
Screenshot: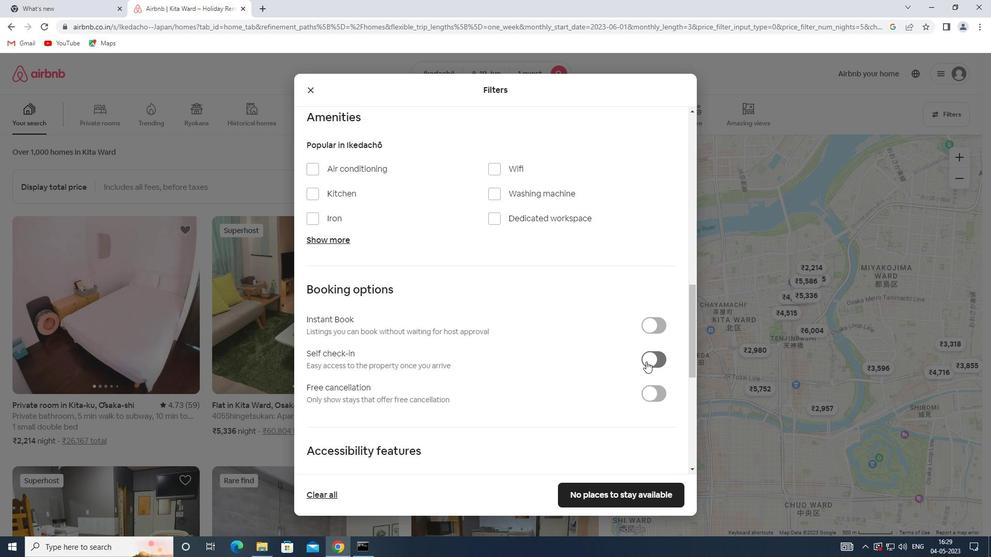 
Action: Mouse moved to (480, 376)
Screenshot: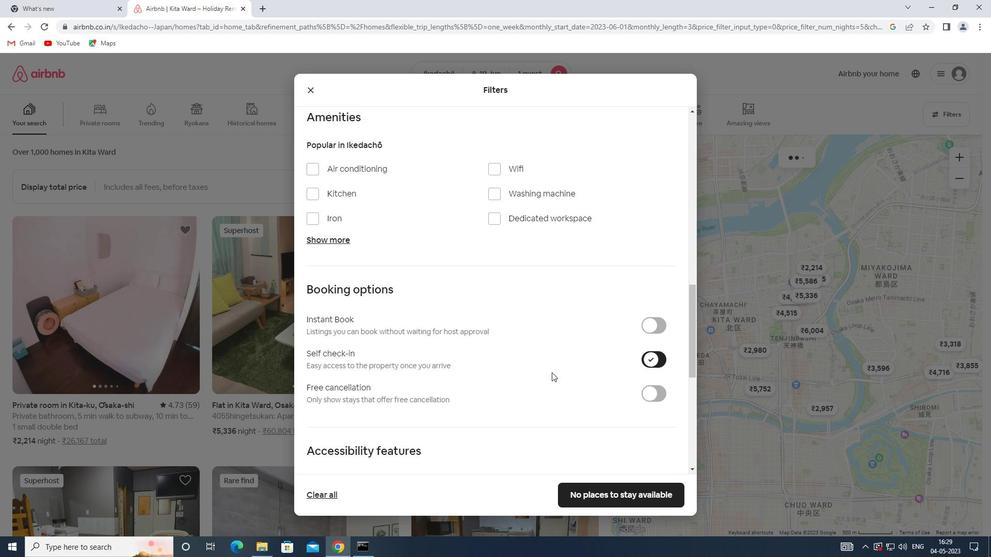 
Action: Mouse scrolled (480, 376) with delta (0, 0)
Screenshot: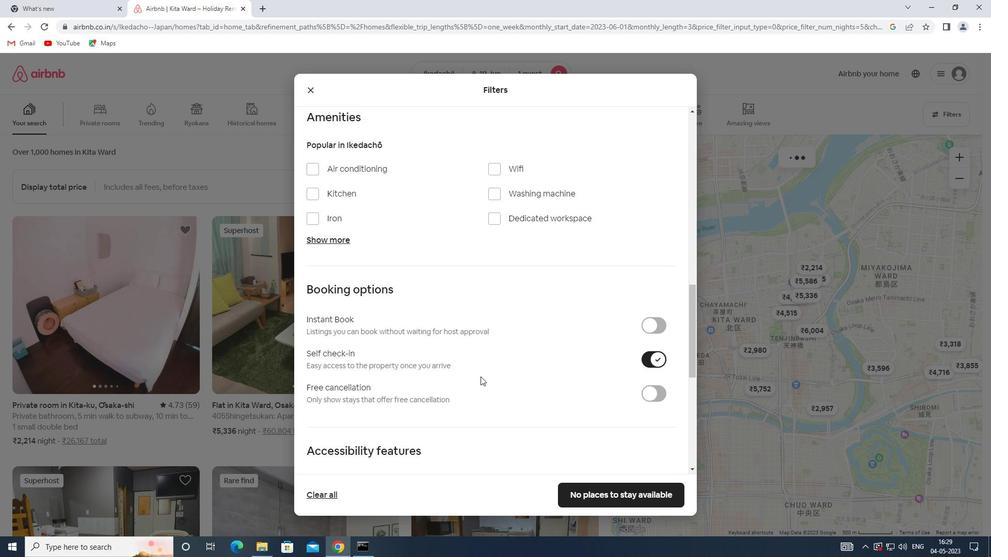 
Action: Mouse scrolled (480, 376) with delta (0, 0)
Screenshot: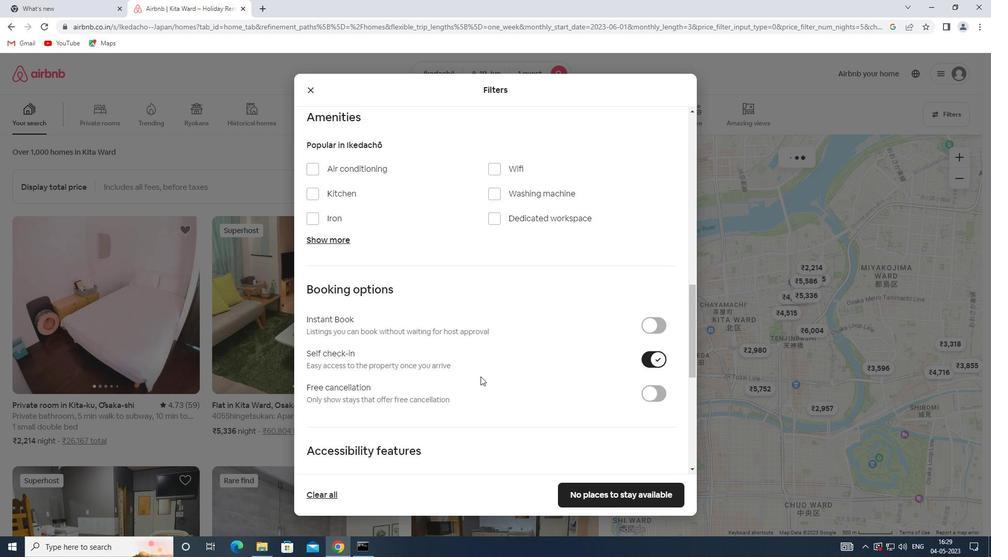
Action: Mouse scrolled (480, 376) with delta (0, 0)
Screenshot: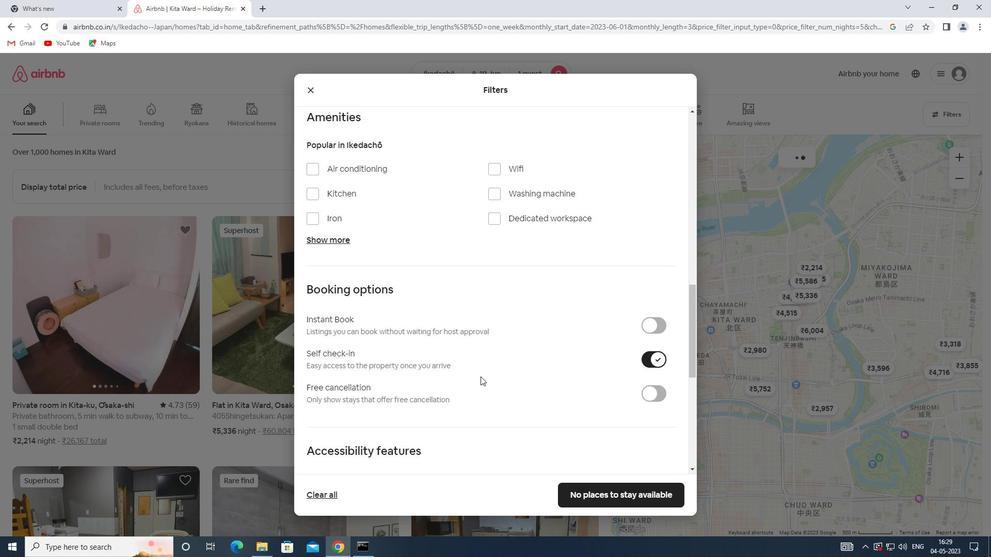 
Action: Mouse moved to (480, 376)
Screenshot: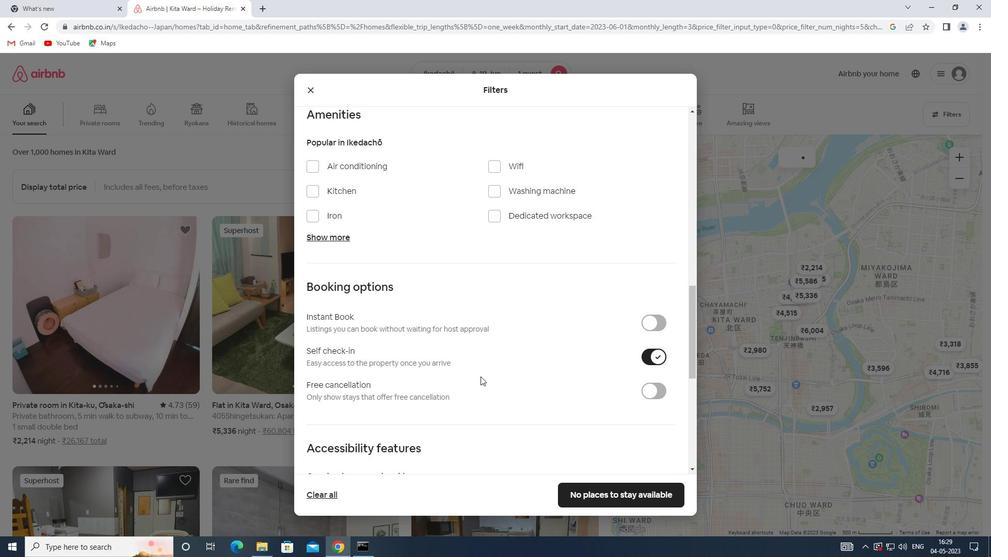 
Action: Mouse scrolled (480, 376) with delta (0, 0)
Screenshot: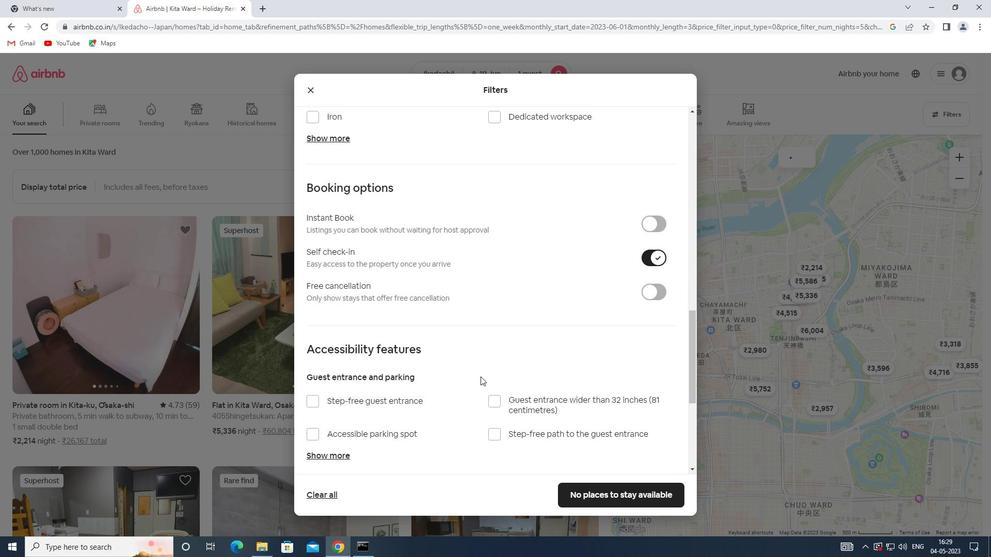 
Action: Mouse scrolled (480, 376) with delta (0, 0)
Screenshot: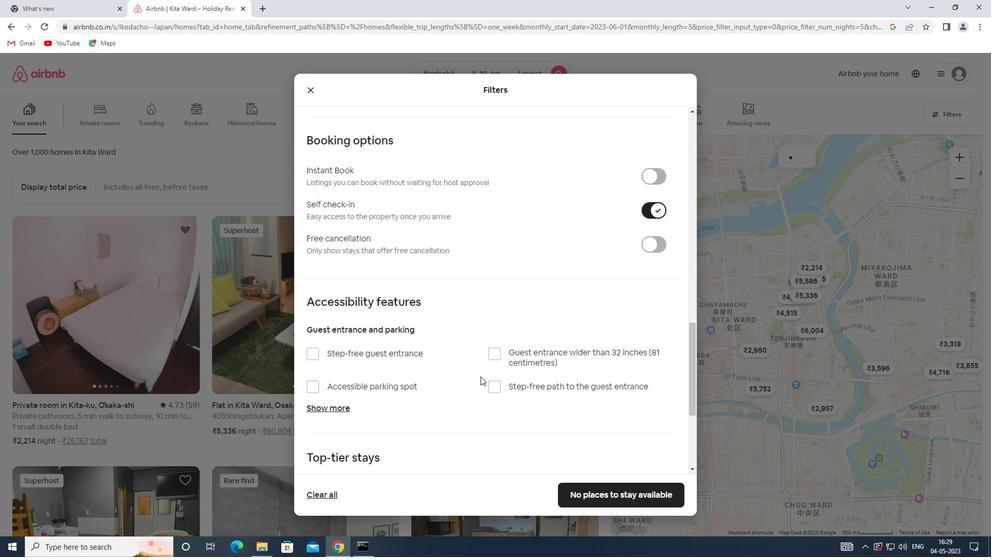 
Action: Mouse scrolled (480, 376) with delta (0, 0)
Screenshot: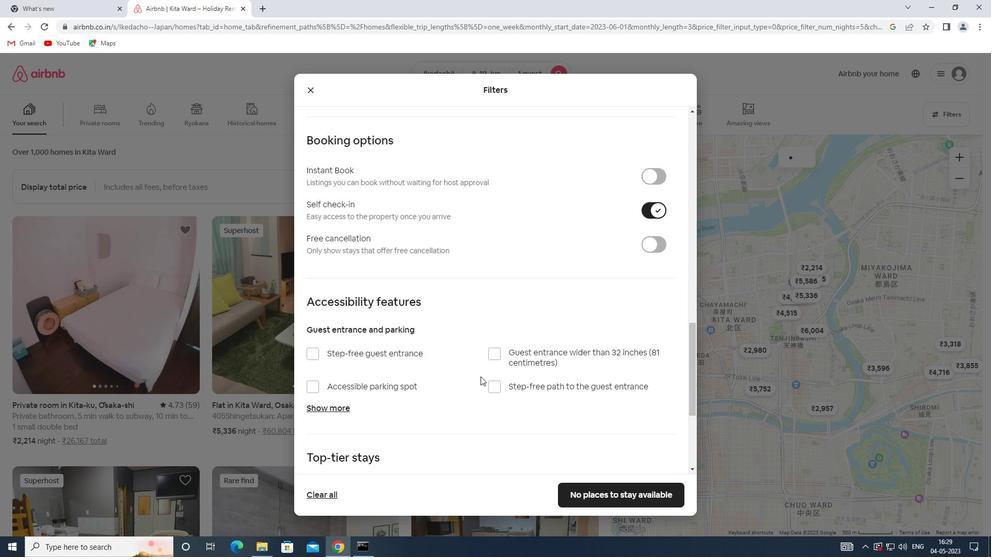 
Action: Mouse moved to (329, 431)
Screenshot: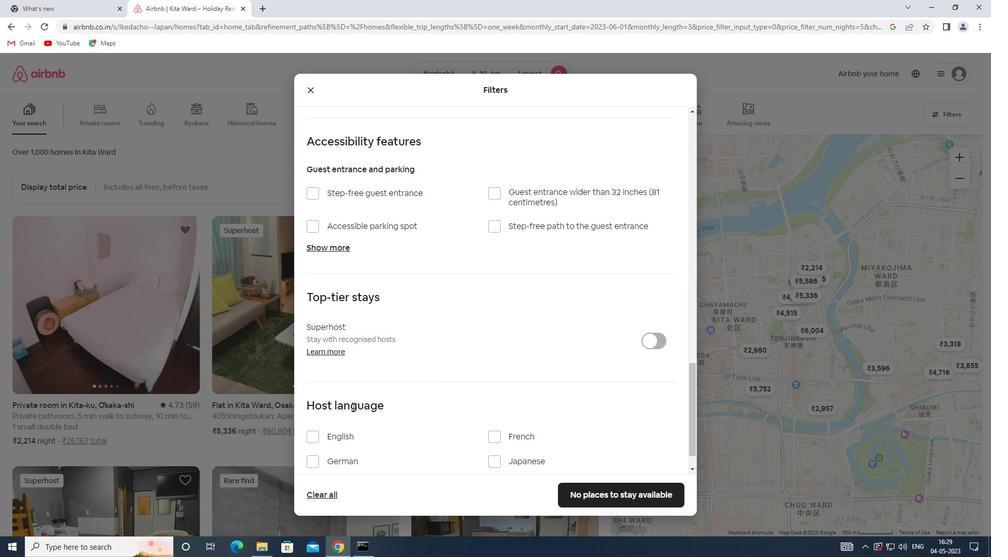 
Action: Mouse pressed left at (329, 431)
Screenshot: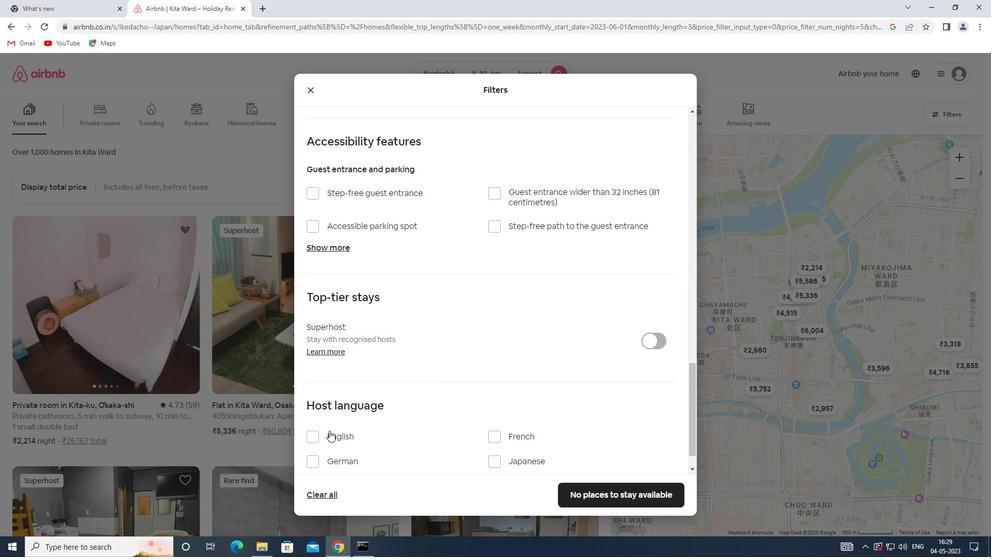 
Action: Mouse moved to (632, 499)
Screenshot: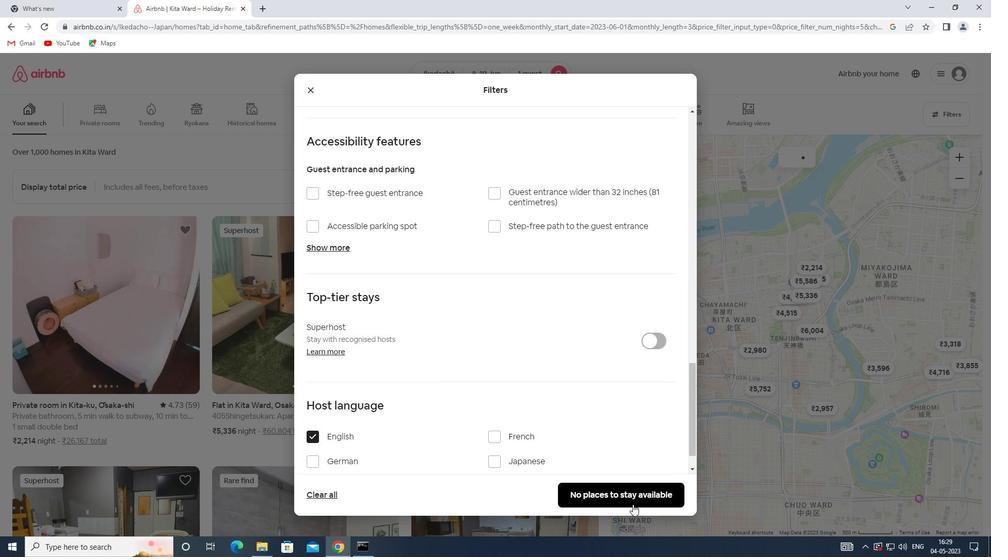 
Action: Mouse pressed left at (632, 499)
Screenshot: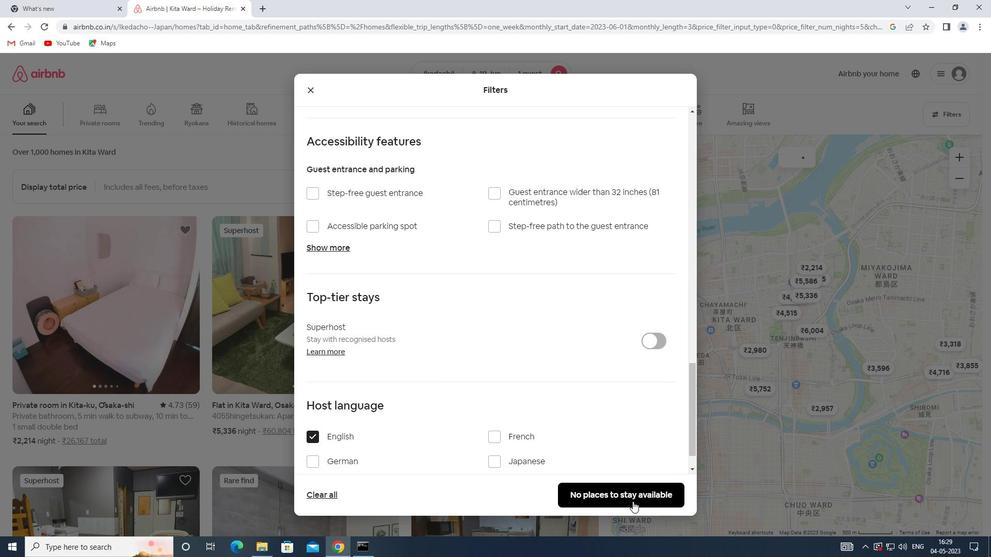 
Action: Mouse moved to (560, 392)
Screenshot: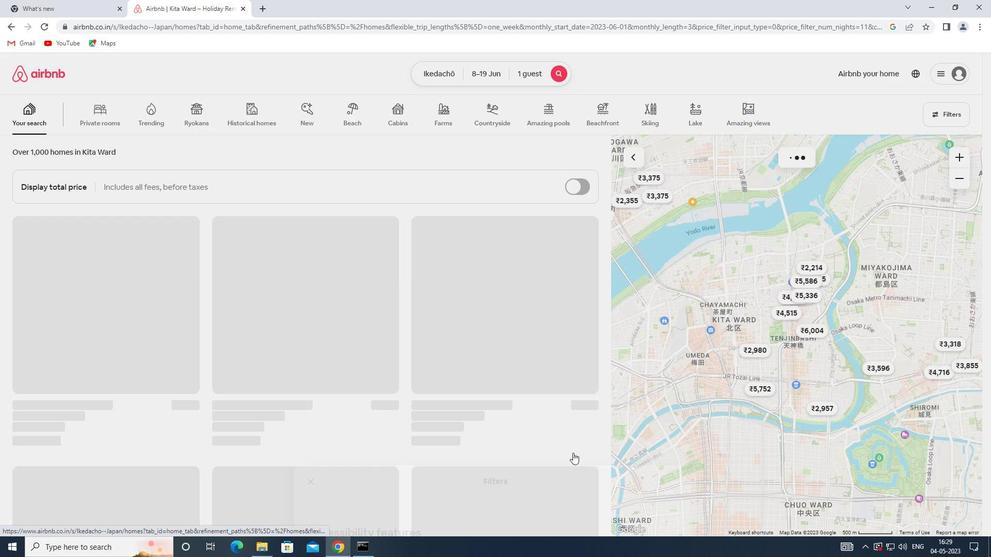 
